 Task: Assign team members to contribute insights and tips to the data analysis playbook.
Action: Mouse moved to (620, 281)
Screenshot: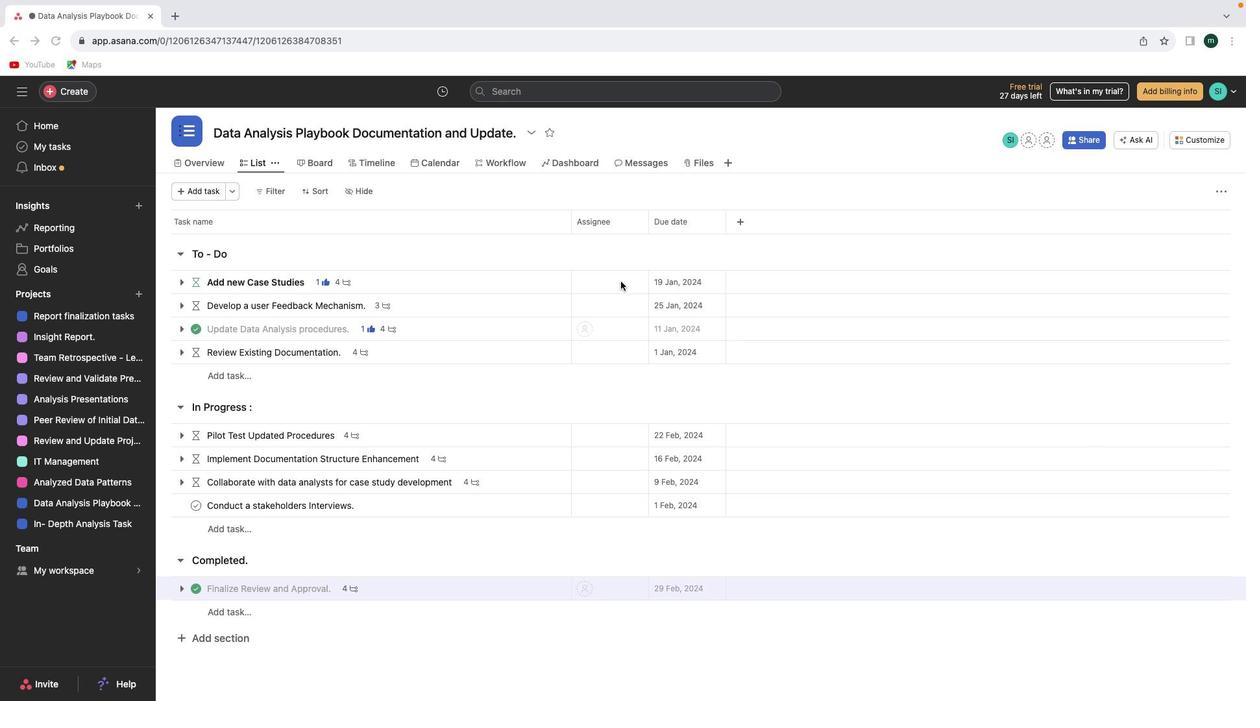 
Action: Mouse pressed left at (620, 281)
Screenshot: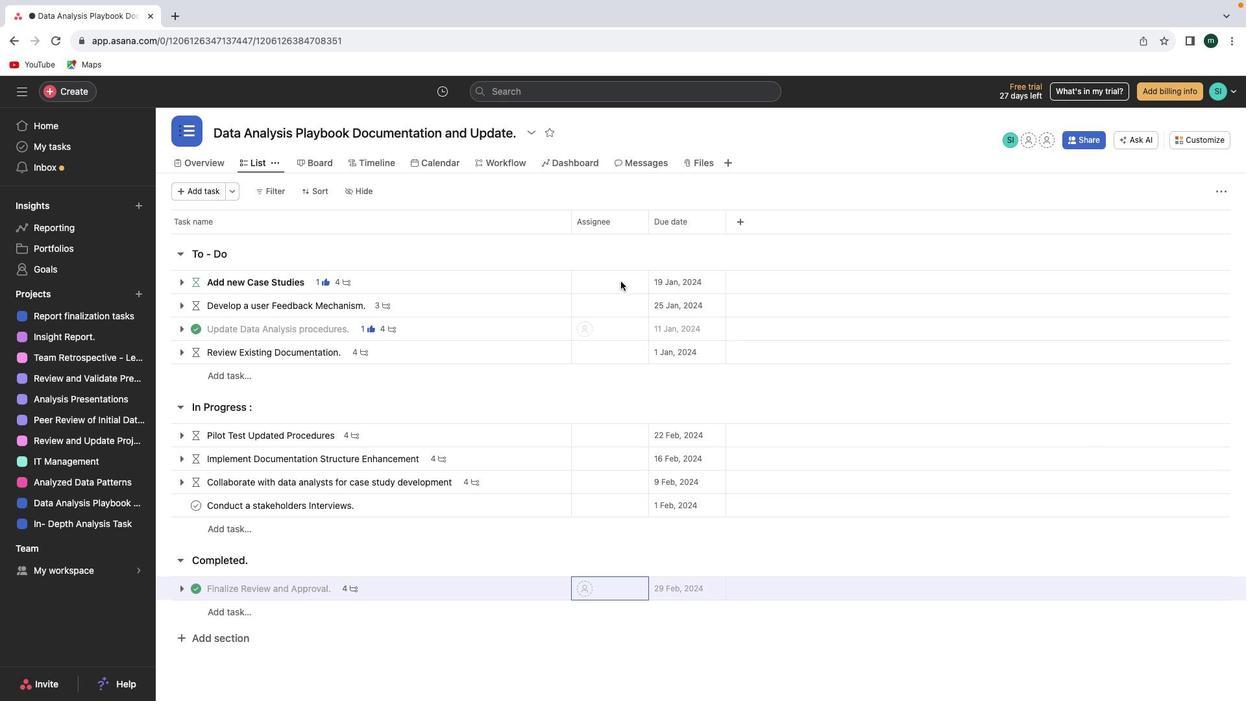
Action: Mouse moved to (621, 281)
Screenshot: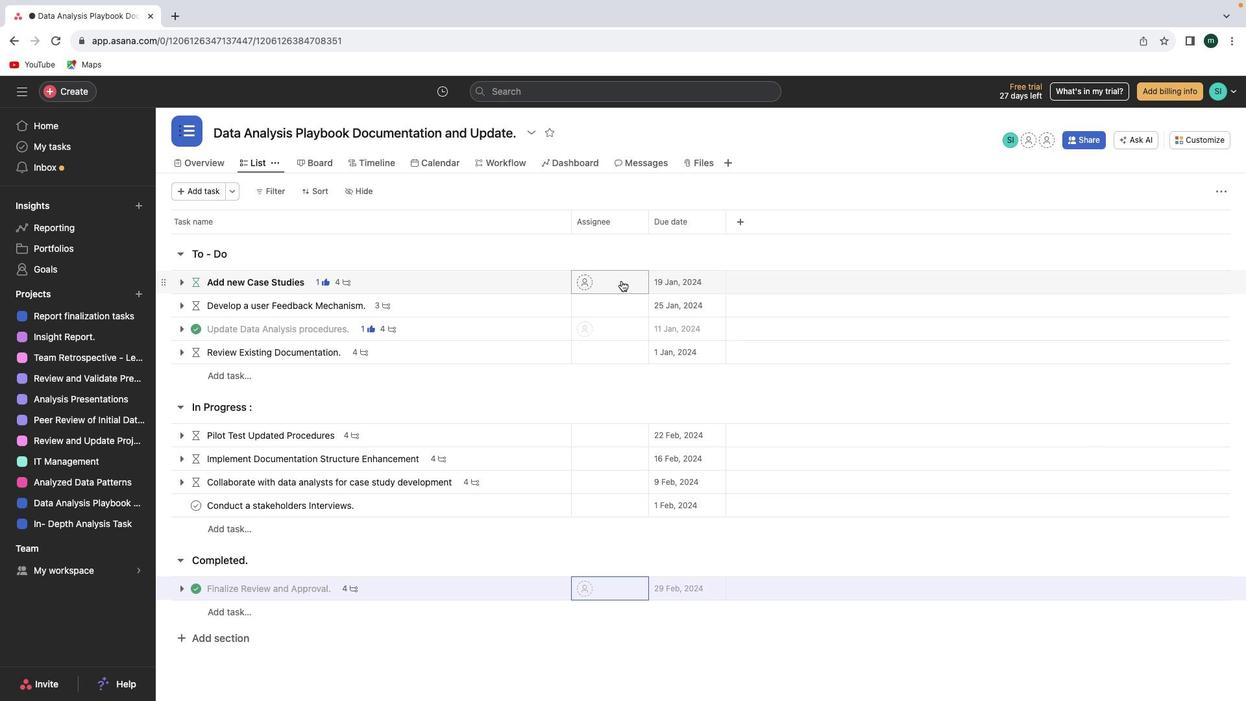 
Action: Mouse pressed left at (621, 281)
Screenshot: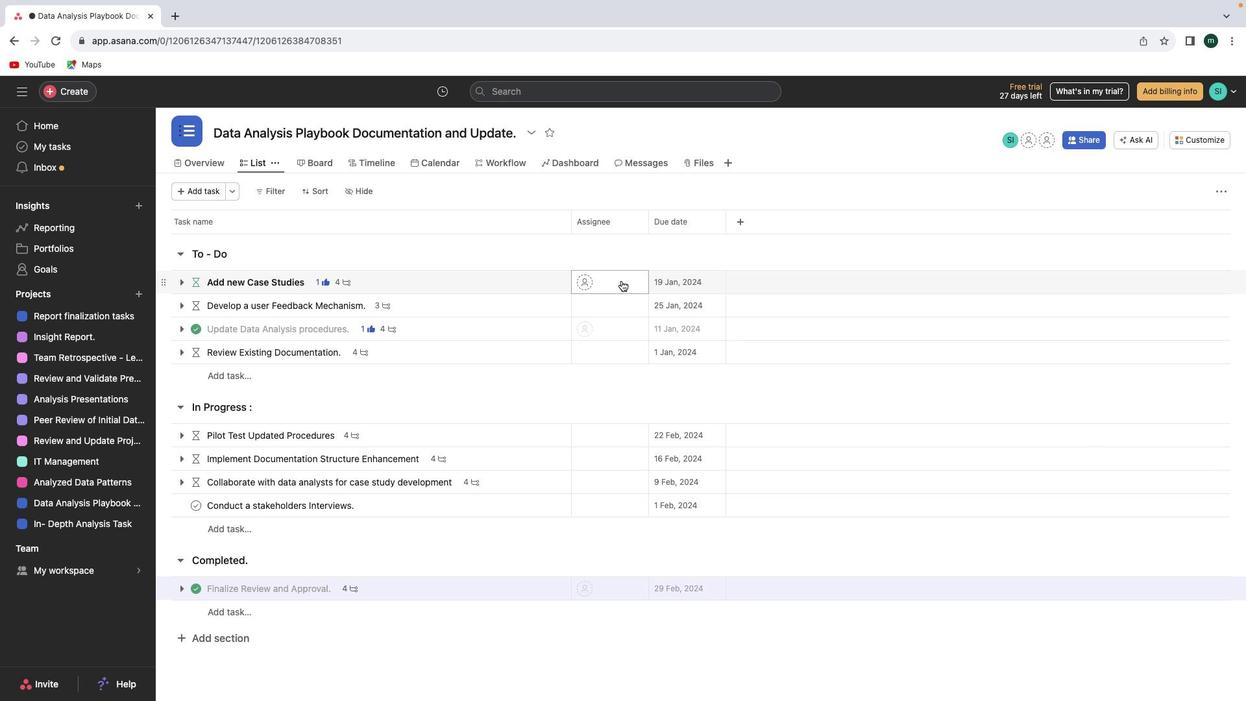 
Action: Mouse moved to (649, 315)
Screenshot: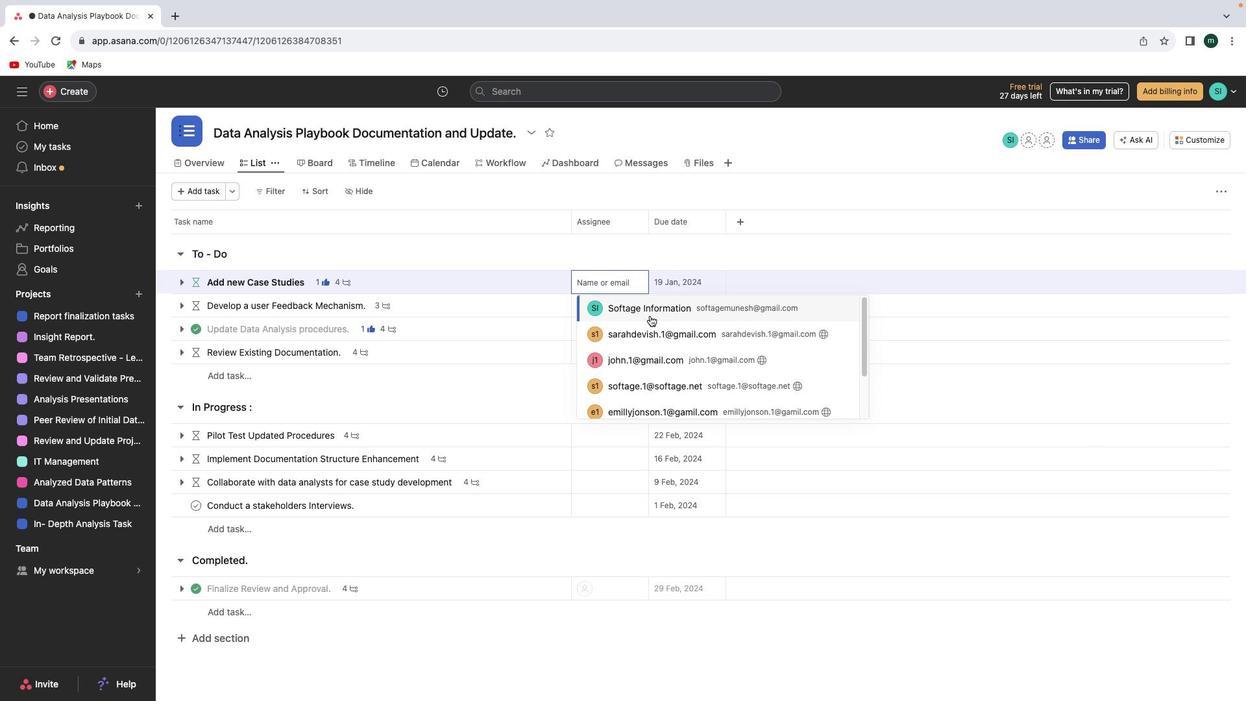 
Action: Mouse pressed left at (649, 315)
Screenshot: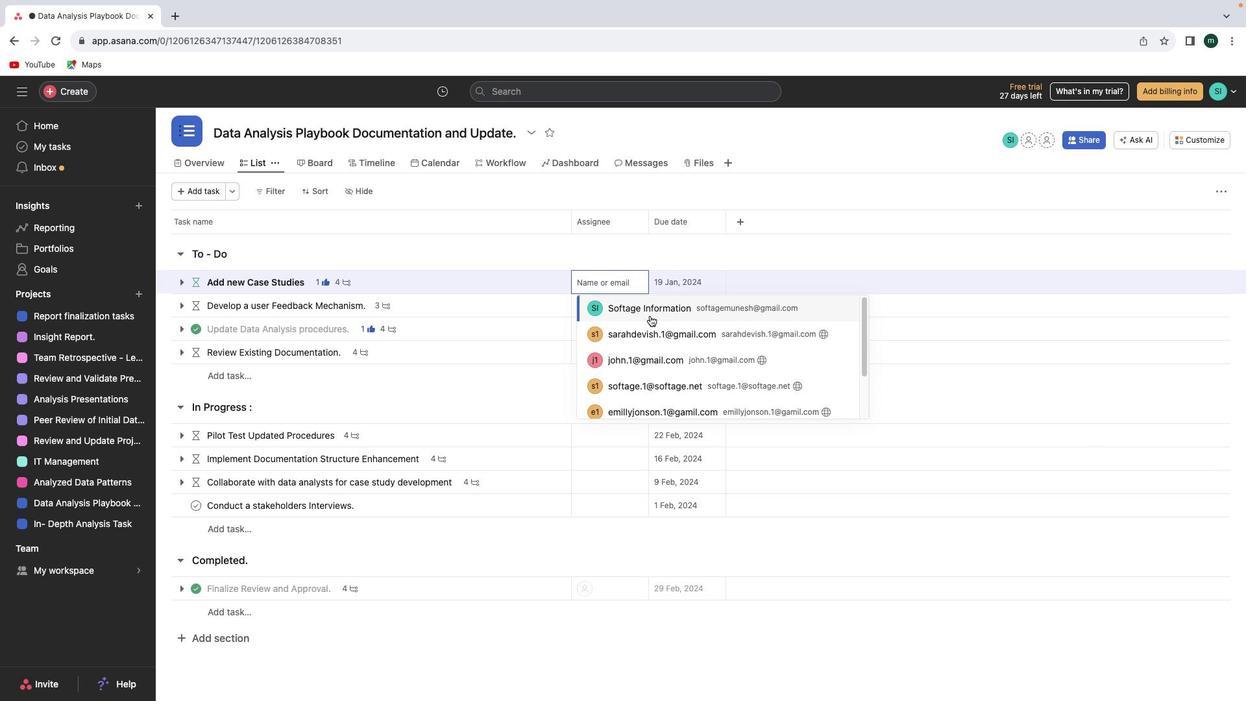 
Action: Mouse moved to (613, 308)
Screenshot: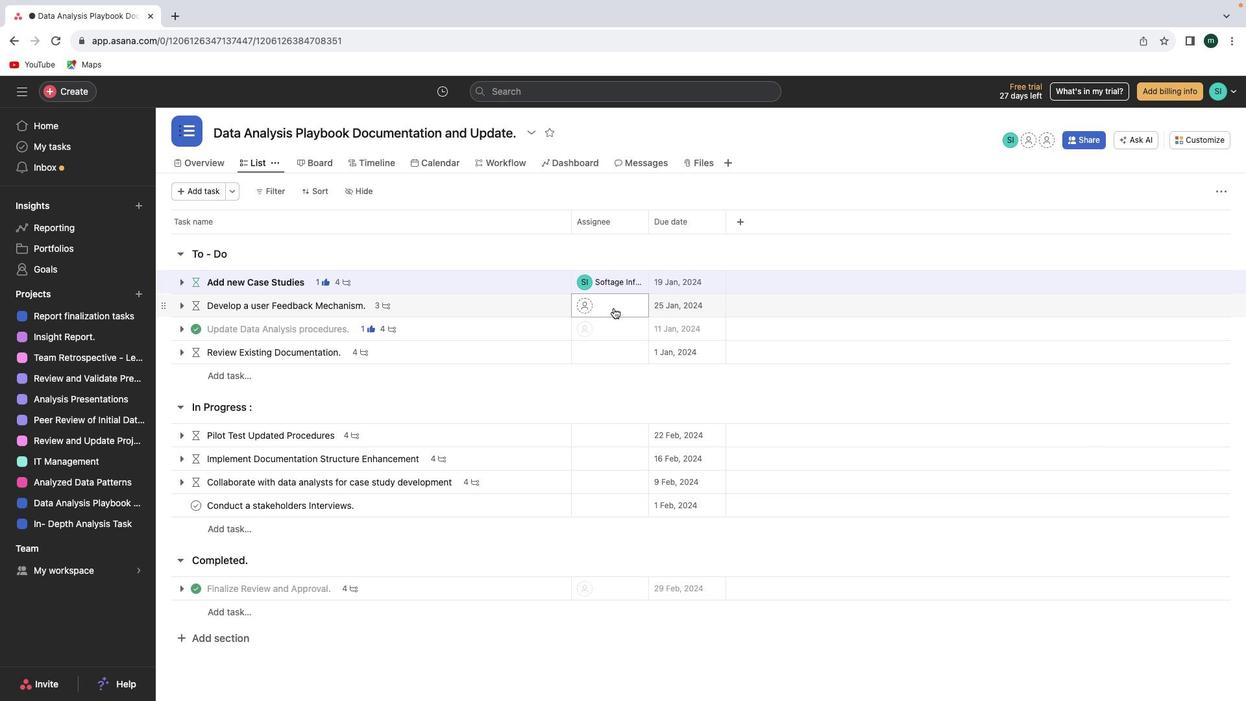 
Action: Mouse pressed left at (613, 308)
Screenshot: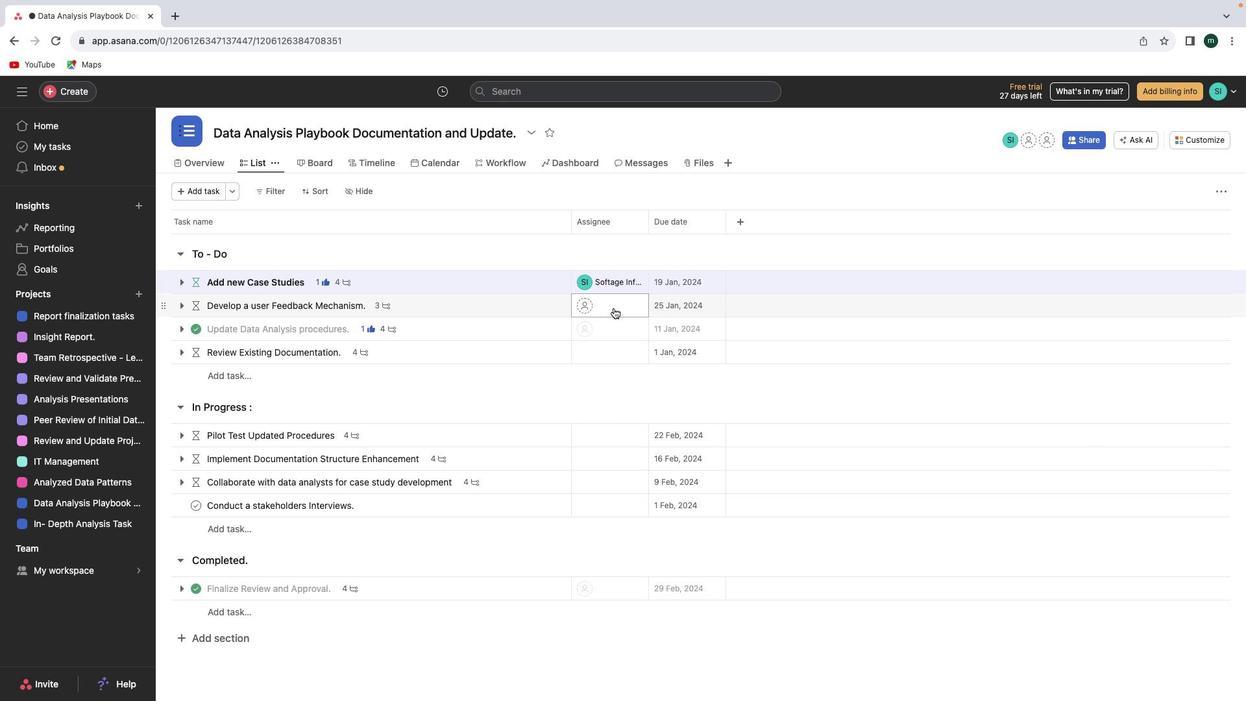
Action: Mouse moved to (625, 393)
Screenshot: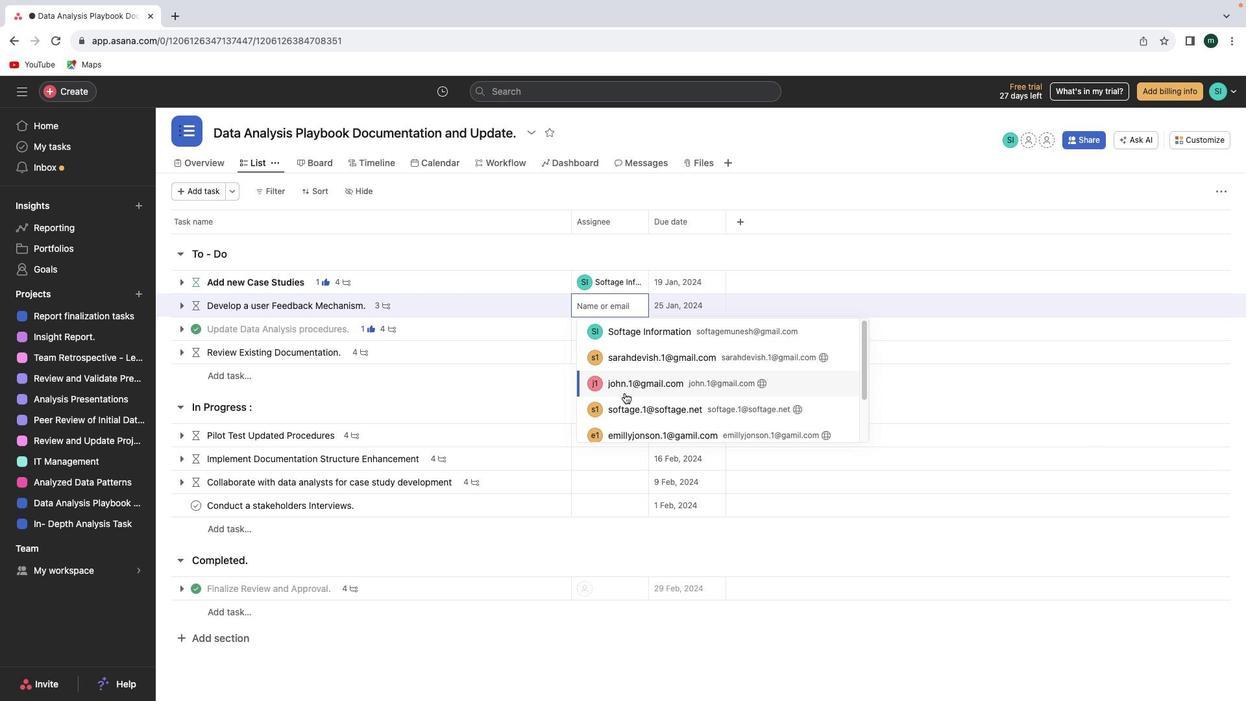 
Action: Mouse pressed left at (625, 393)
Screenshot: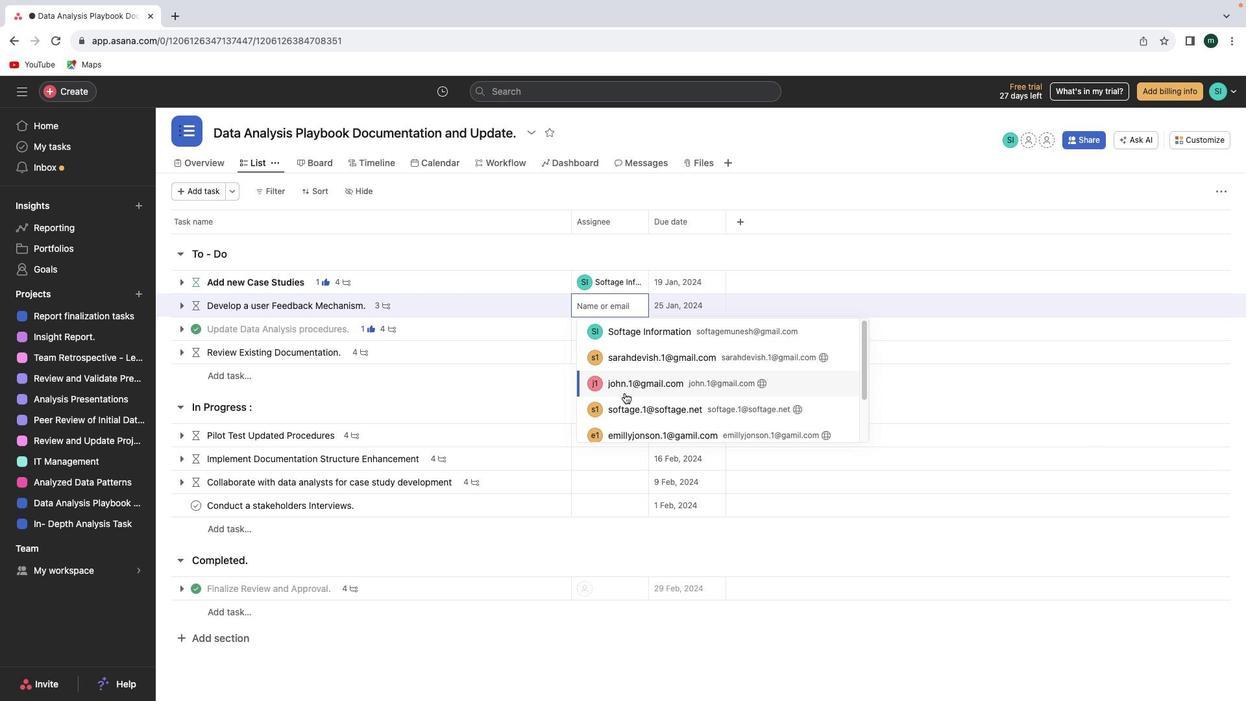 
Action: Mouse moved to (621, 322)
Screenshot: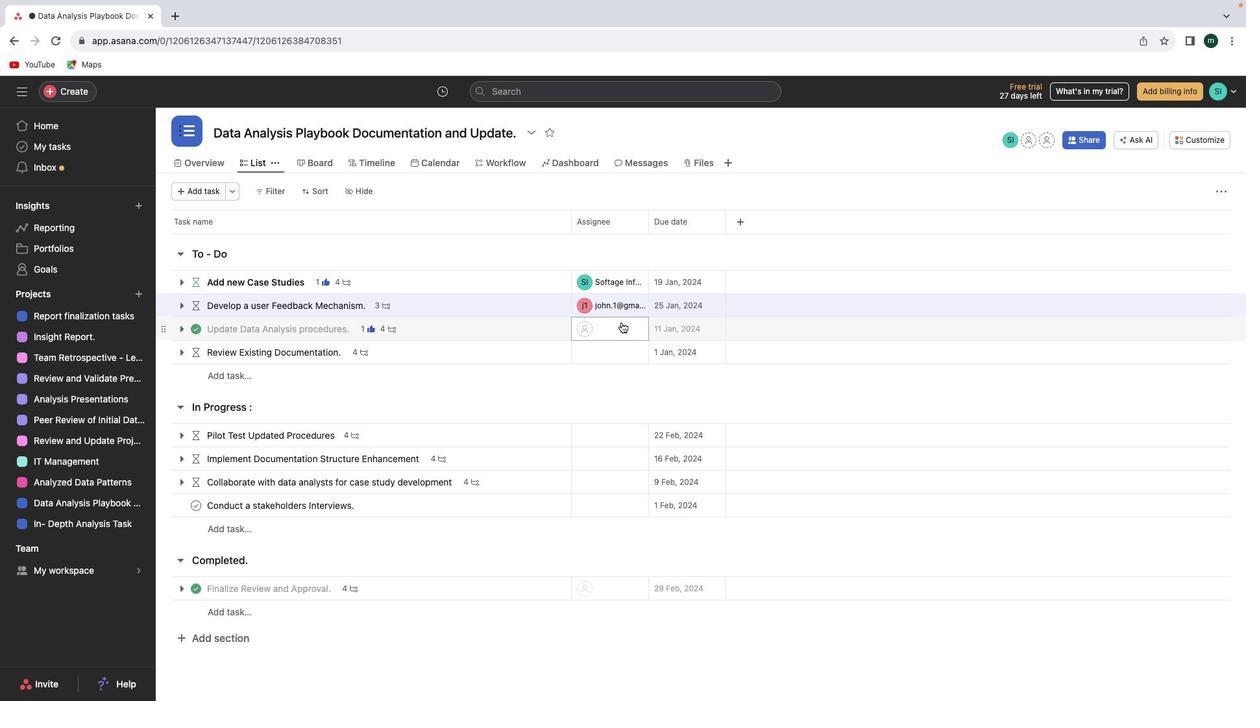 
Action: Mouse pressed left at (621, 322)
Screenshot: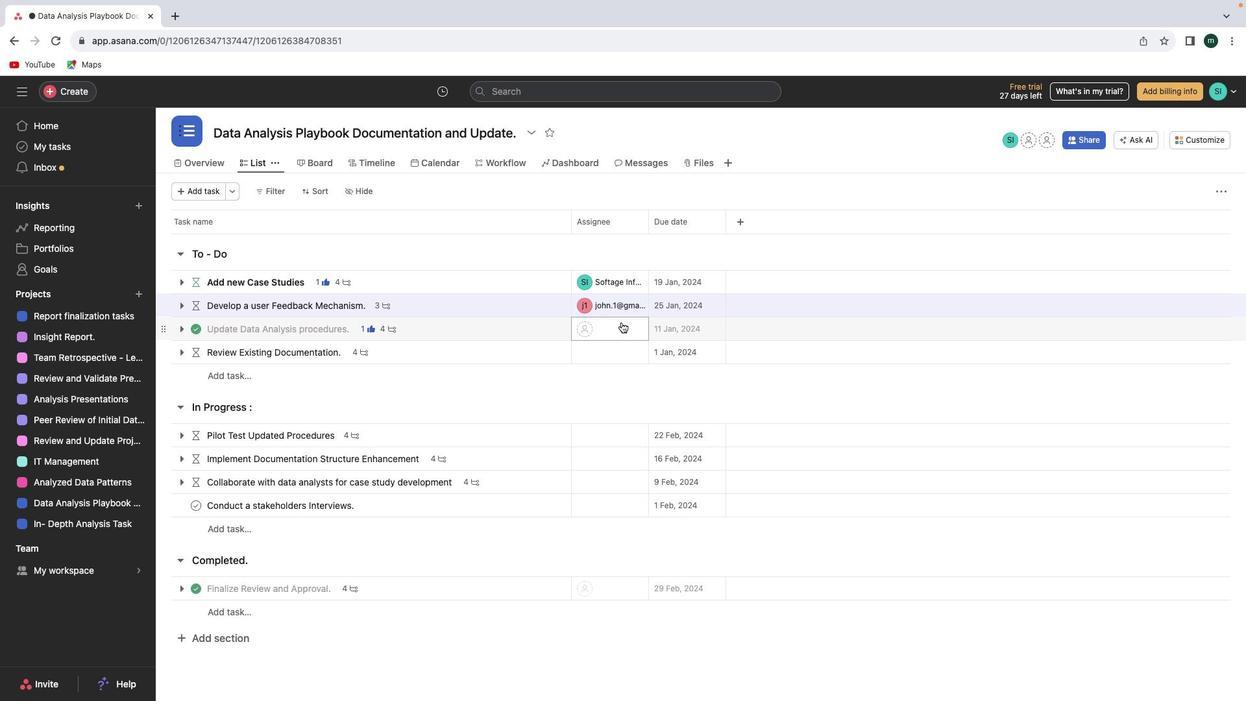 
Action: Mouse moved to (630, 456)
Screenshot: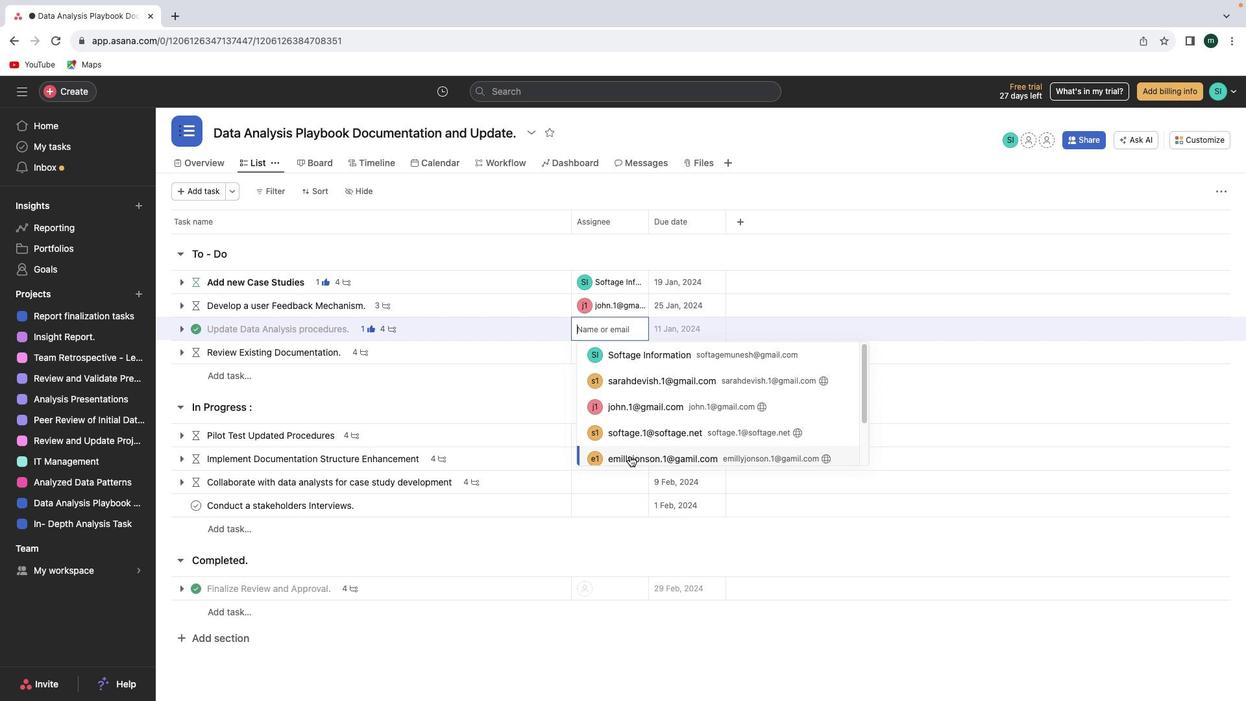 
Action: Mouse pressed left at (630, 456)
Screenshot: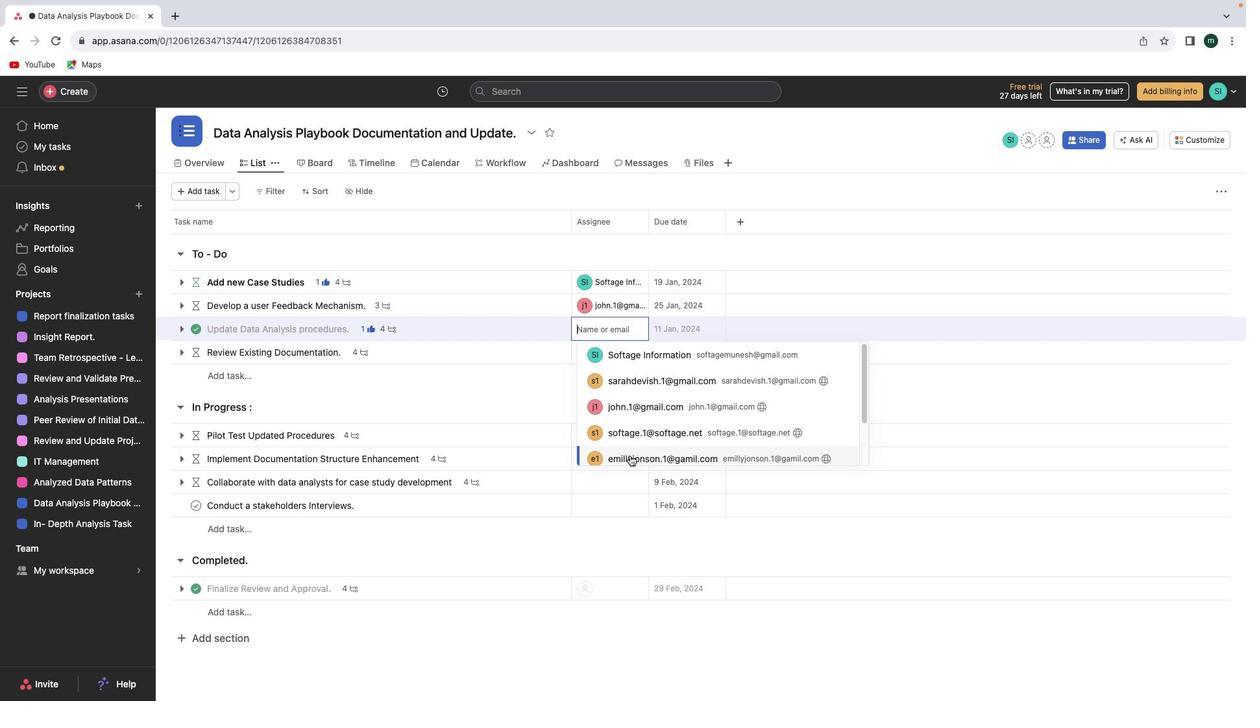 
Action: Mouse moved to (614, 359)
Screenshot: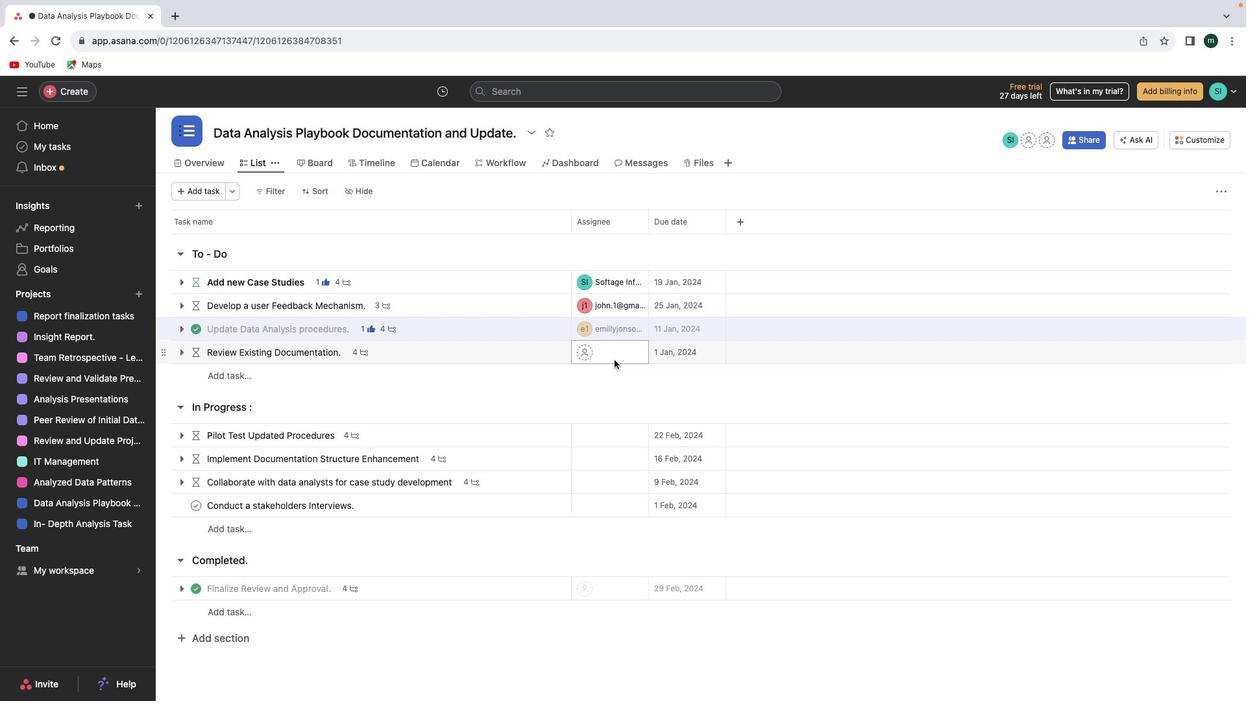 
Action: Mouse pressed left at (614, 359)
Screenshot: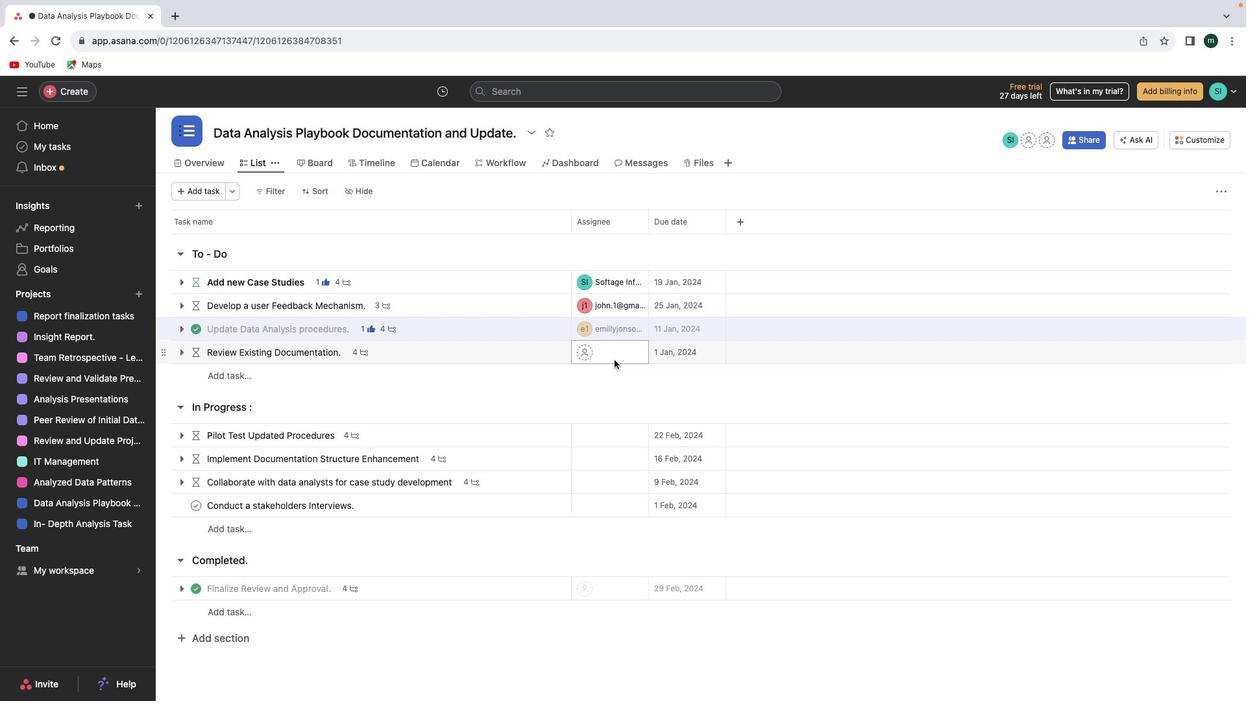
Action: Mouse moved to (621, 347)
Screenshot: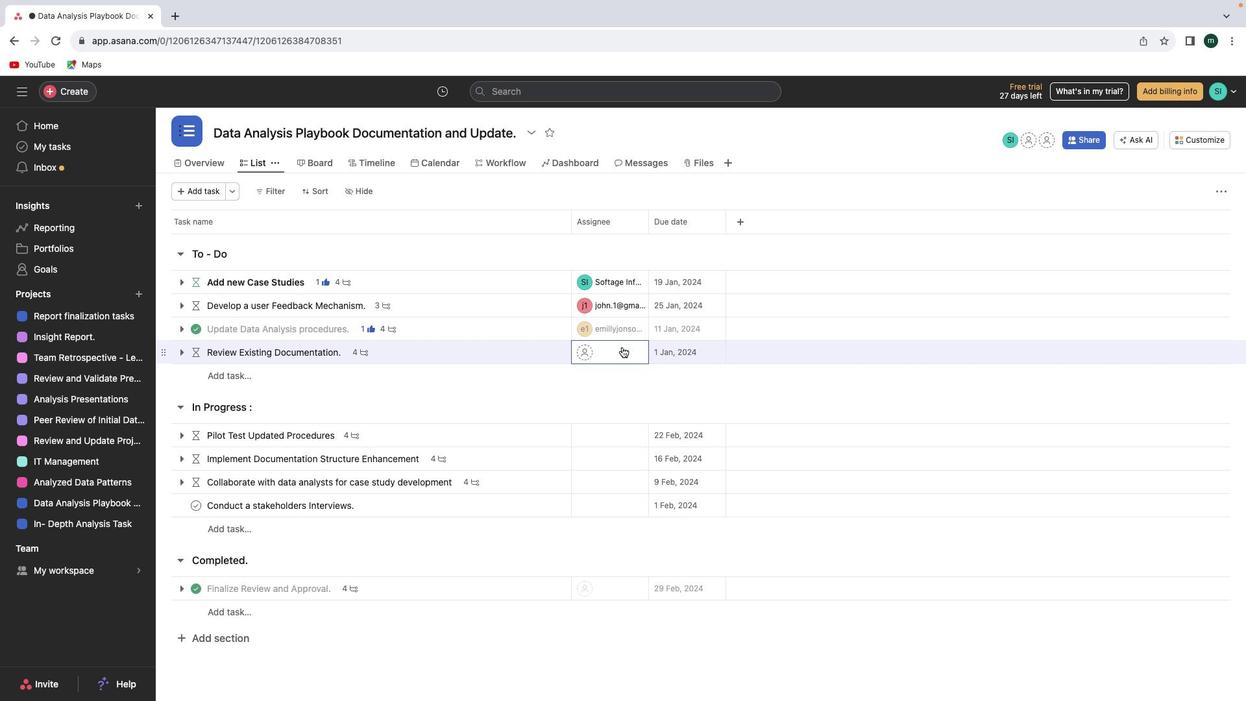 
Action: Mouse pressed left at (621, 347)
Screenshot: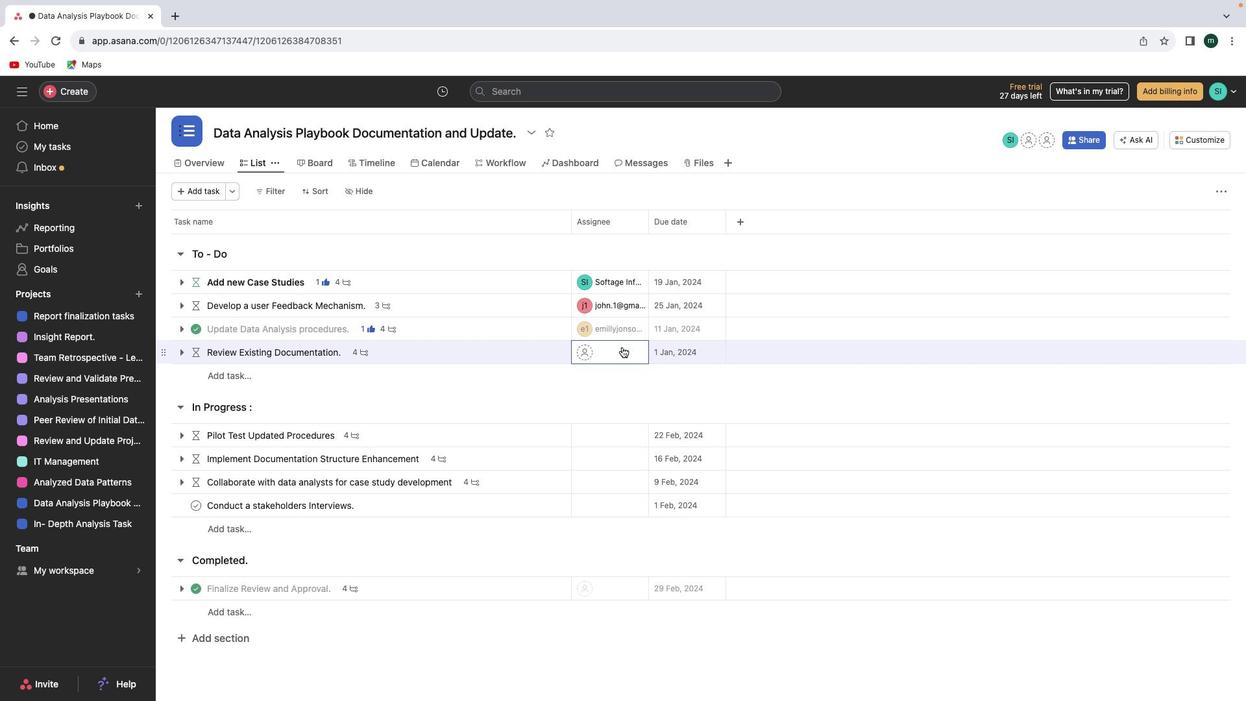 
Action: Mouse moved to (624, 456)
Screenshot: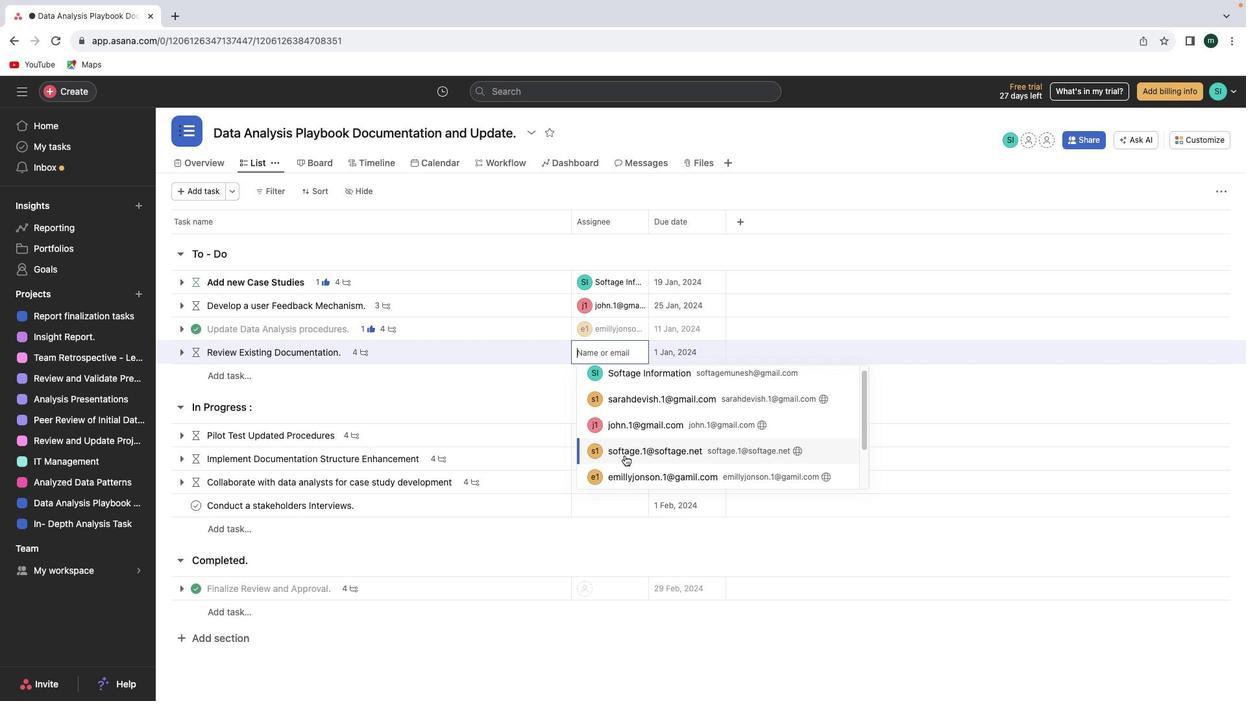
Action: Mouse scrolled (624, 456) with delta (0, 0)
Screenshot: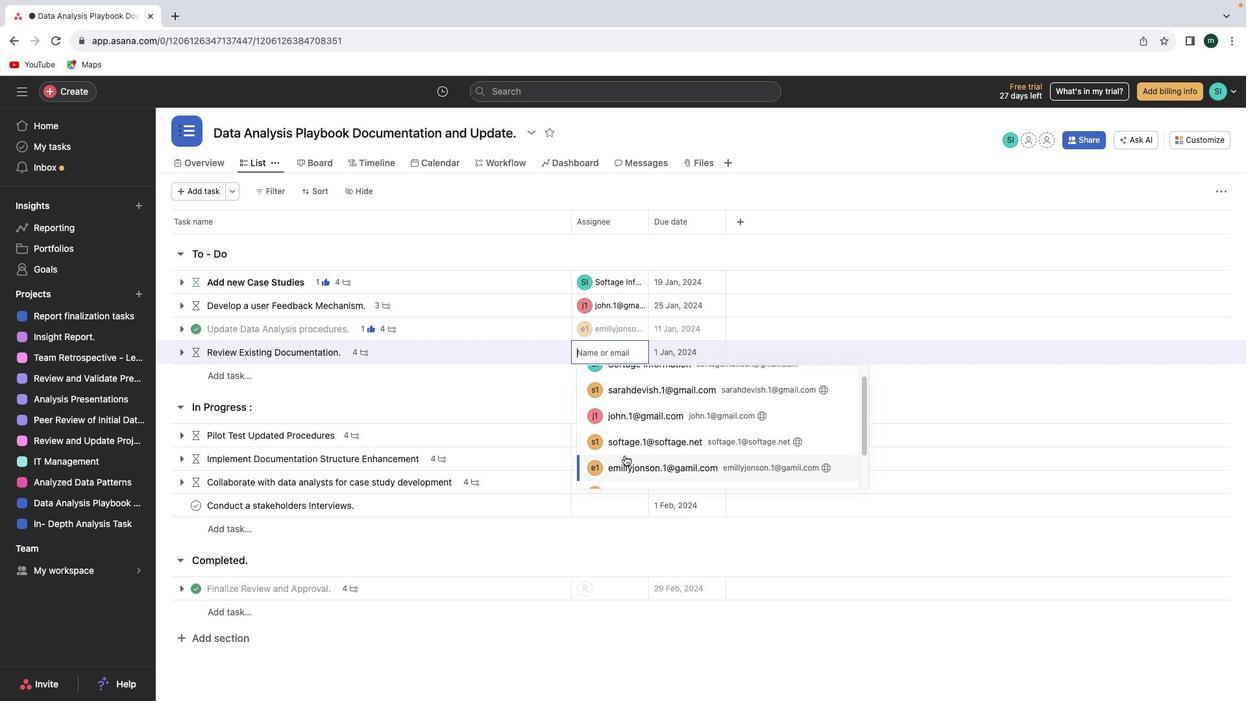 
Action: Mouse moved to (624, 456)
Screenshot: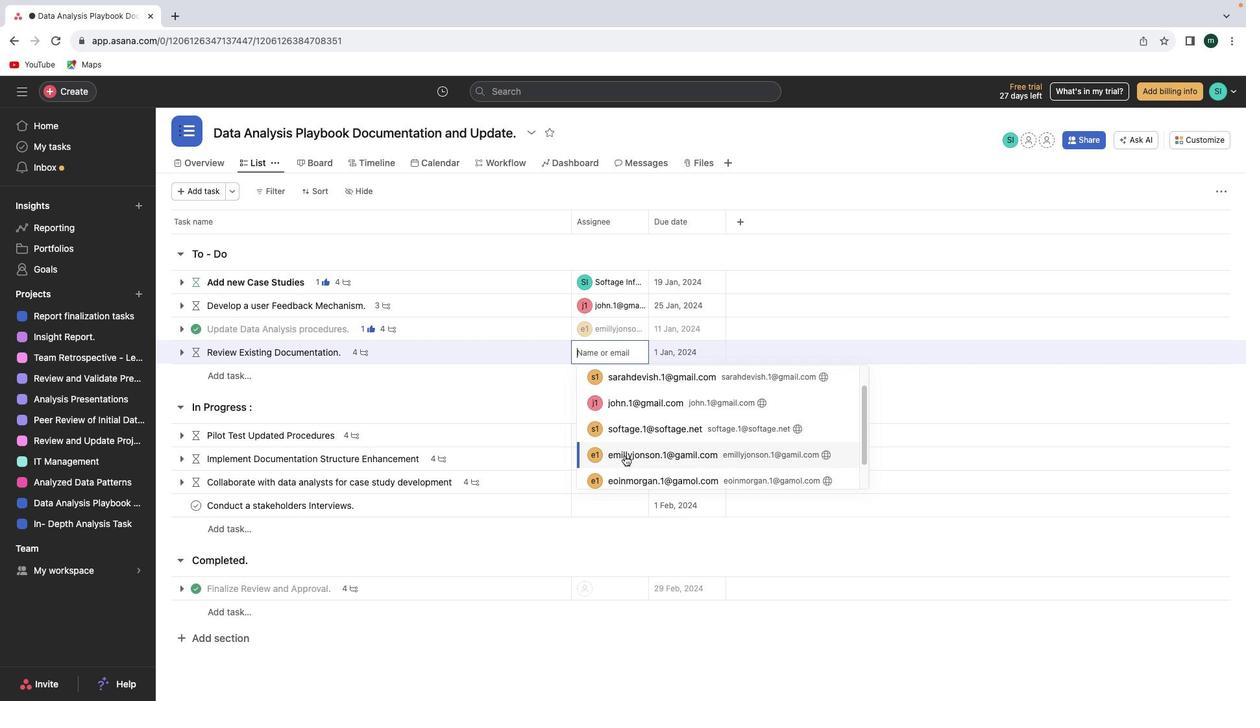 
Action: Mouse scrolled (624, 456) with delta (0, 0)
Screenshot: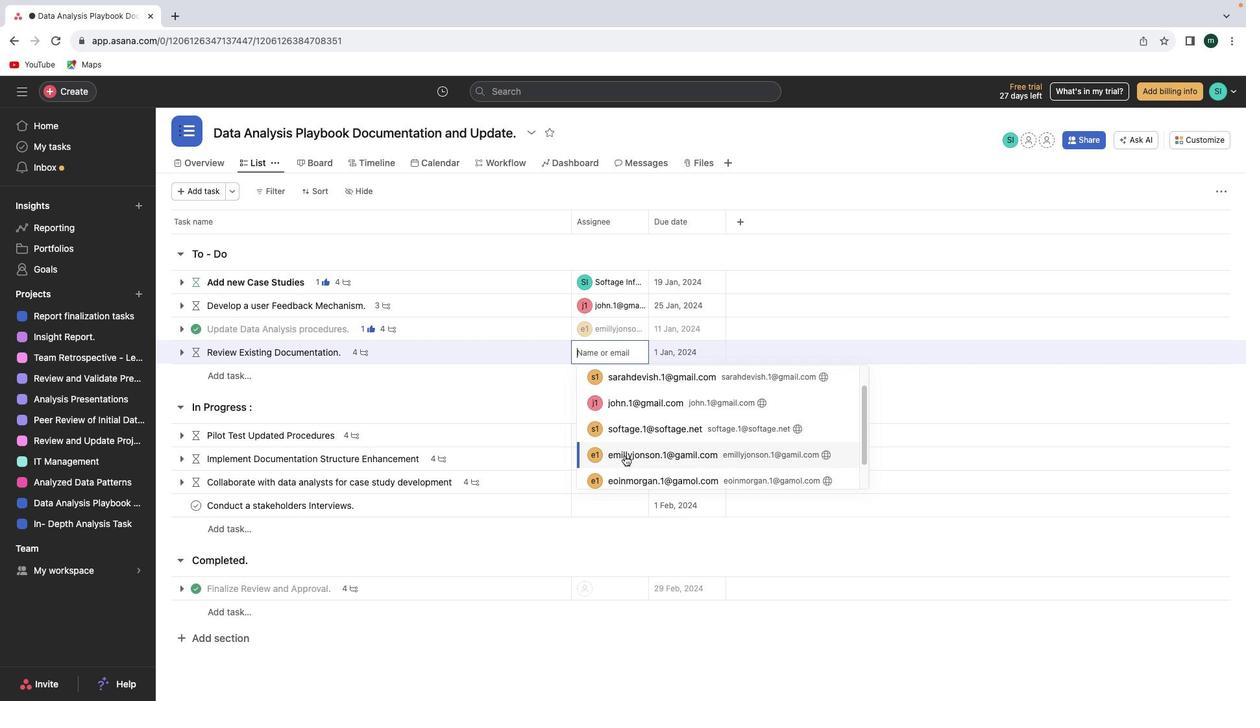 
Action: Mouse scrolled (624, 456) with delta (0, -1)
Screenshot: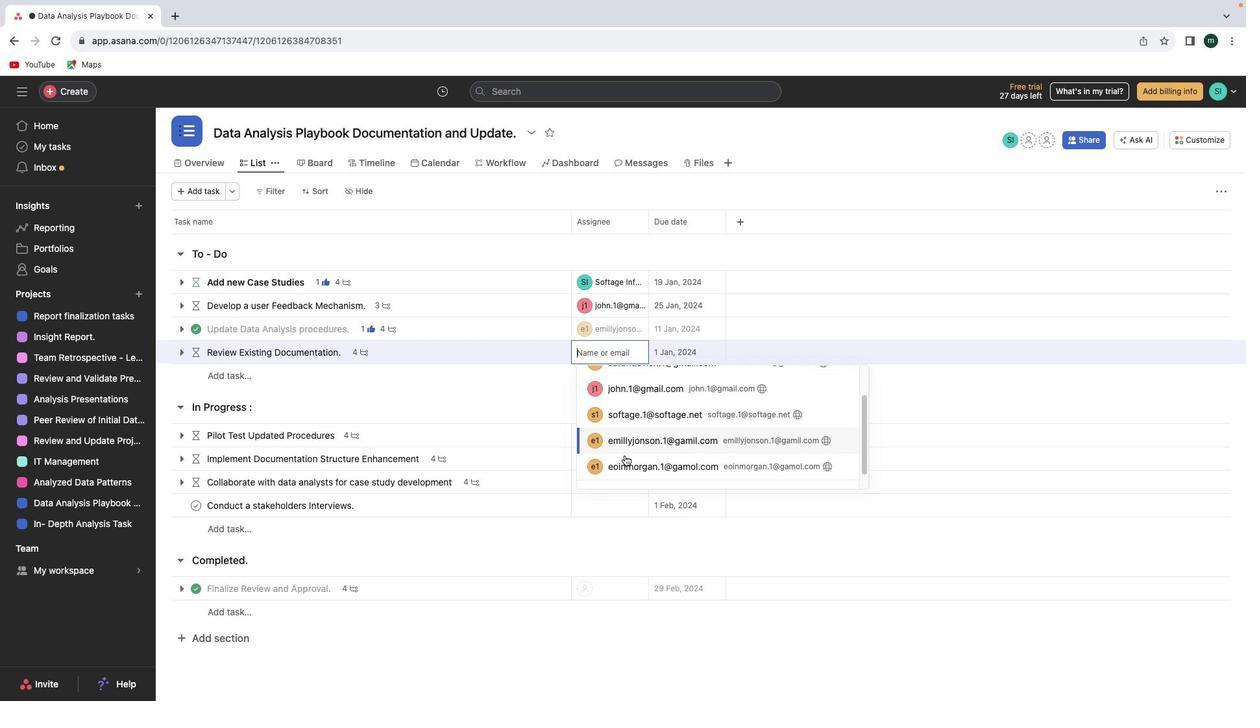 
Action: Mouse moved to (625, 452)
Screenshot: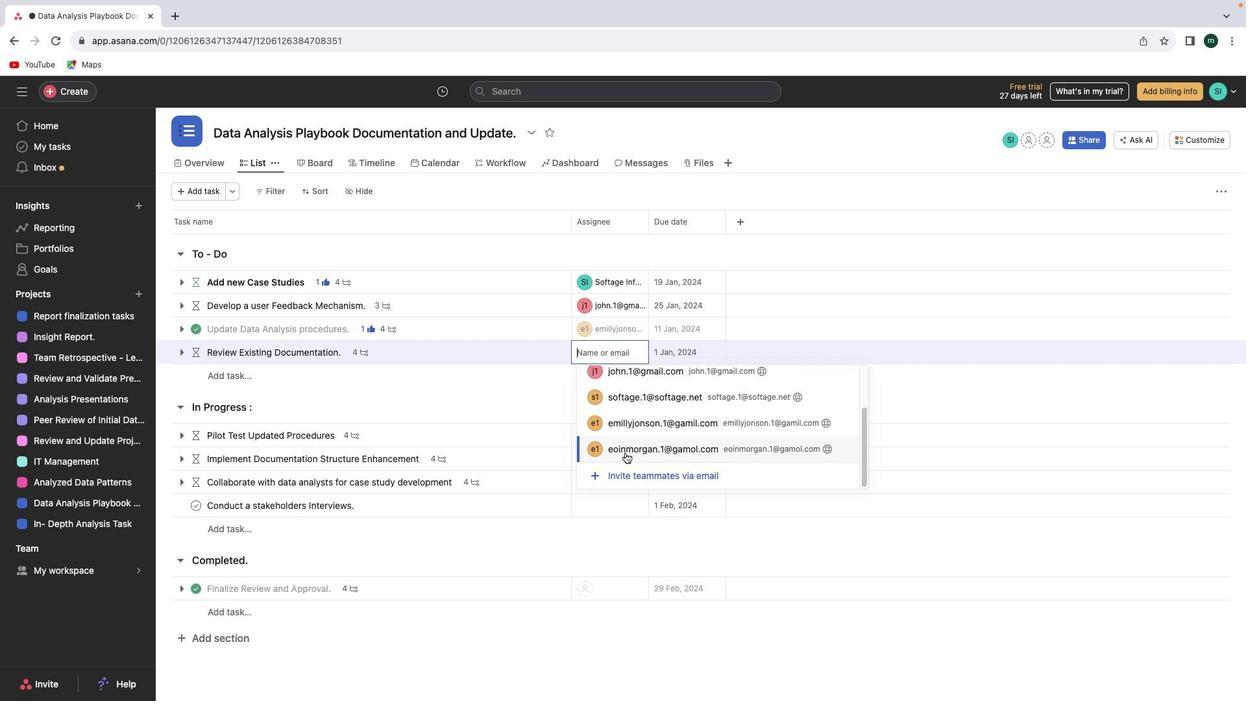 
Action: Mouse pressed left at (625, 452)
Screenshot: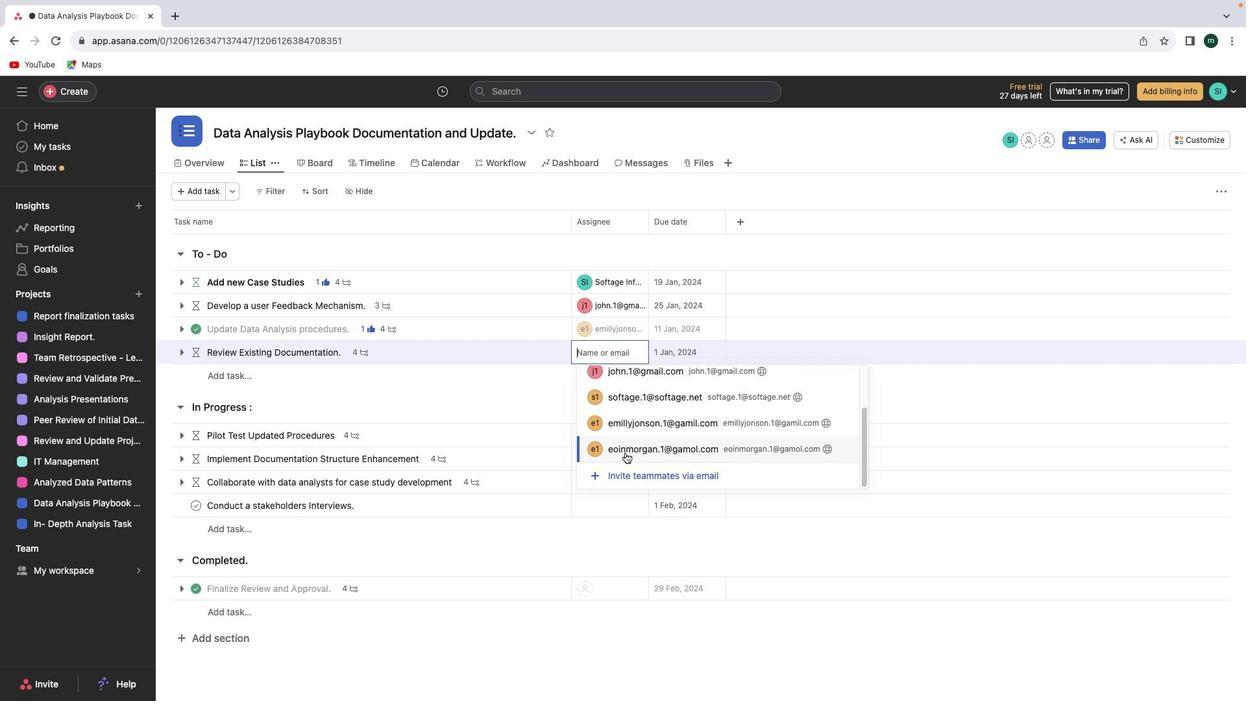 
Action: Mouse moved to (624, 449)
Screenshot: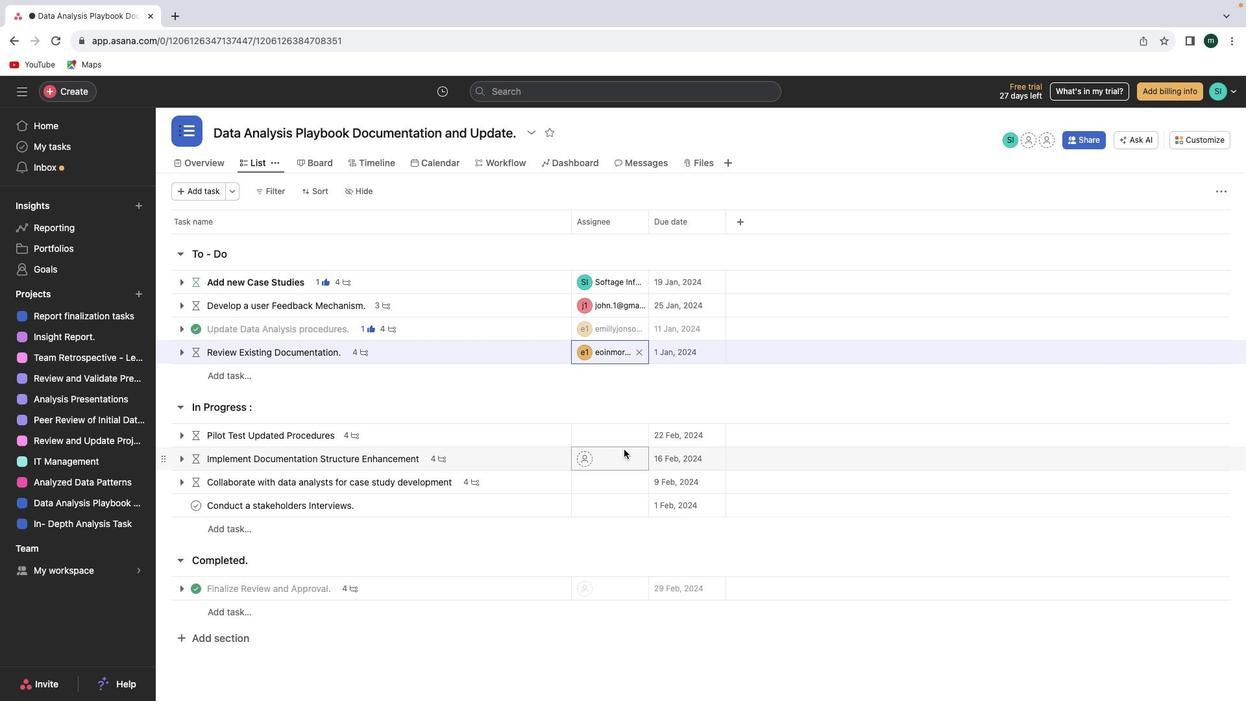 
Action: Mouse pressed left at (624, 449)
Screenshot: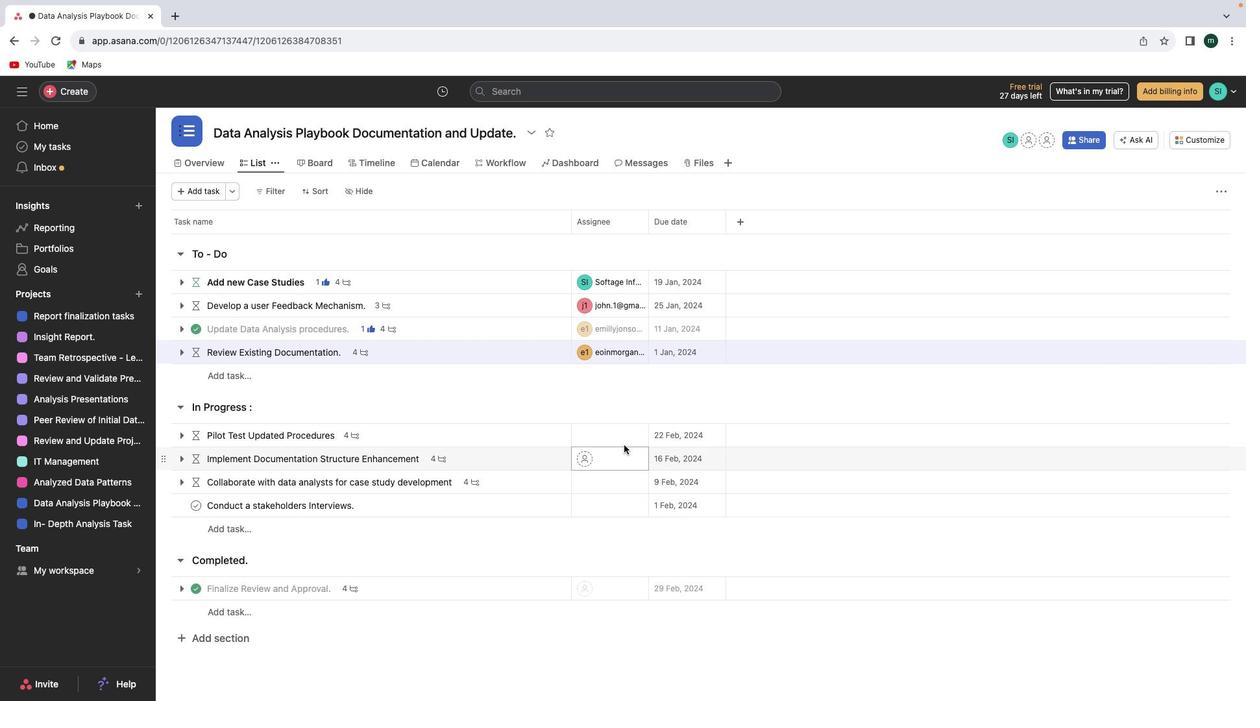 
Action: Mouse moved to (624, 436)
Screenshot: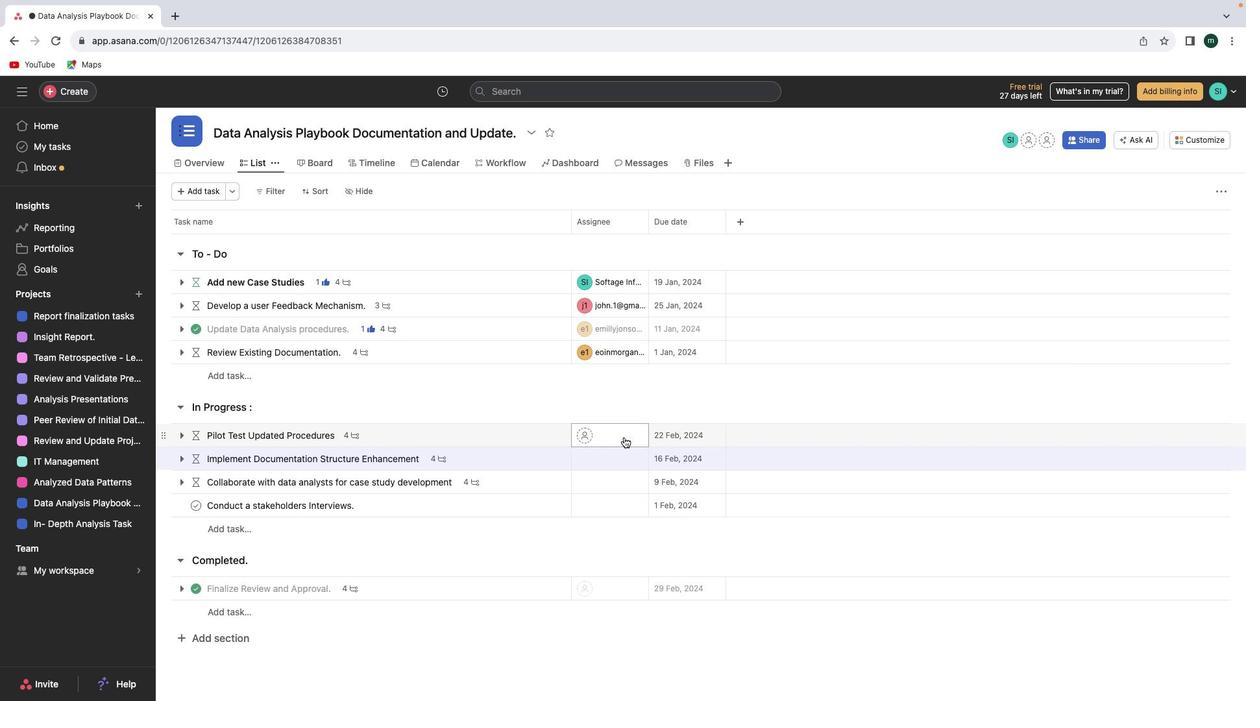 
Action: Mouse pressed left at (624, 436)
Screenshot: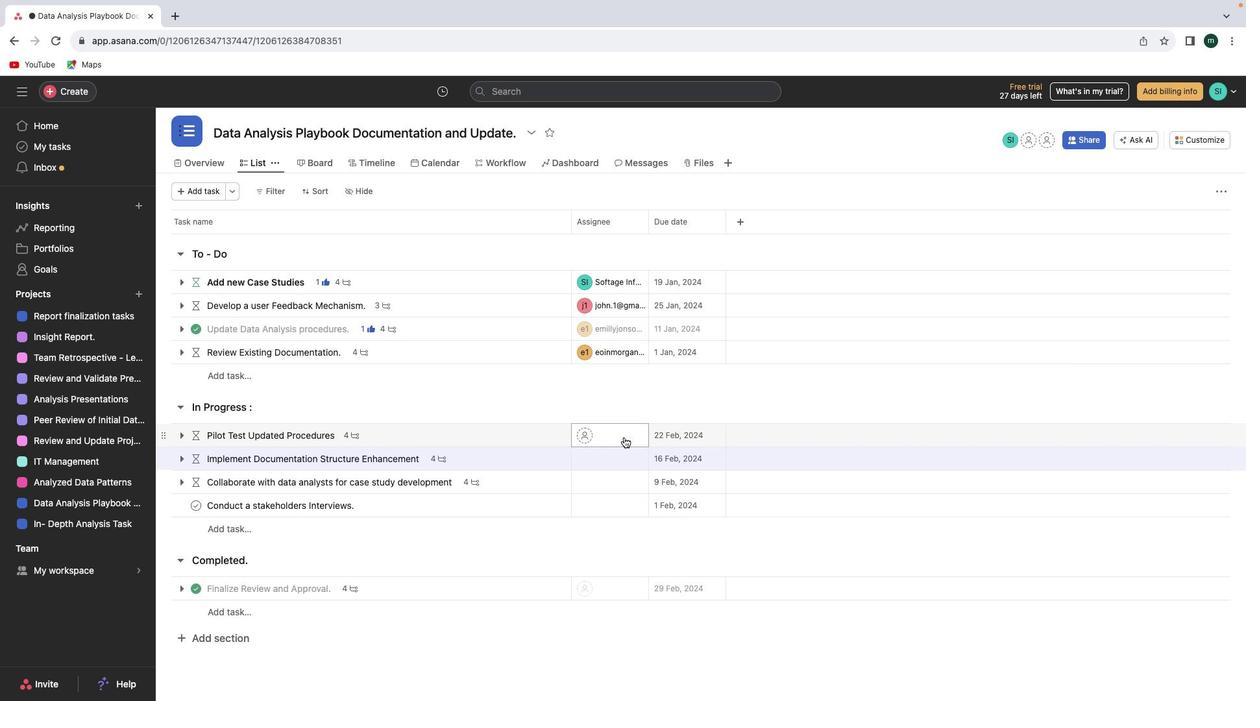 
Action: Mouse moved to (674, 494)
Screenshot: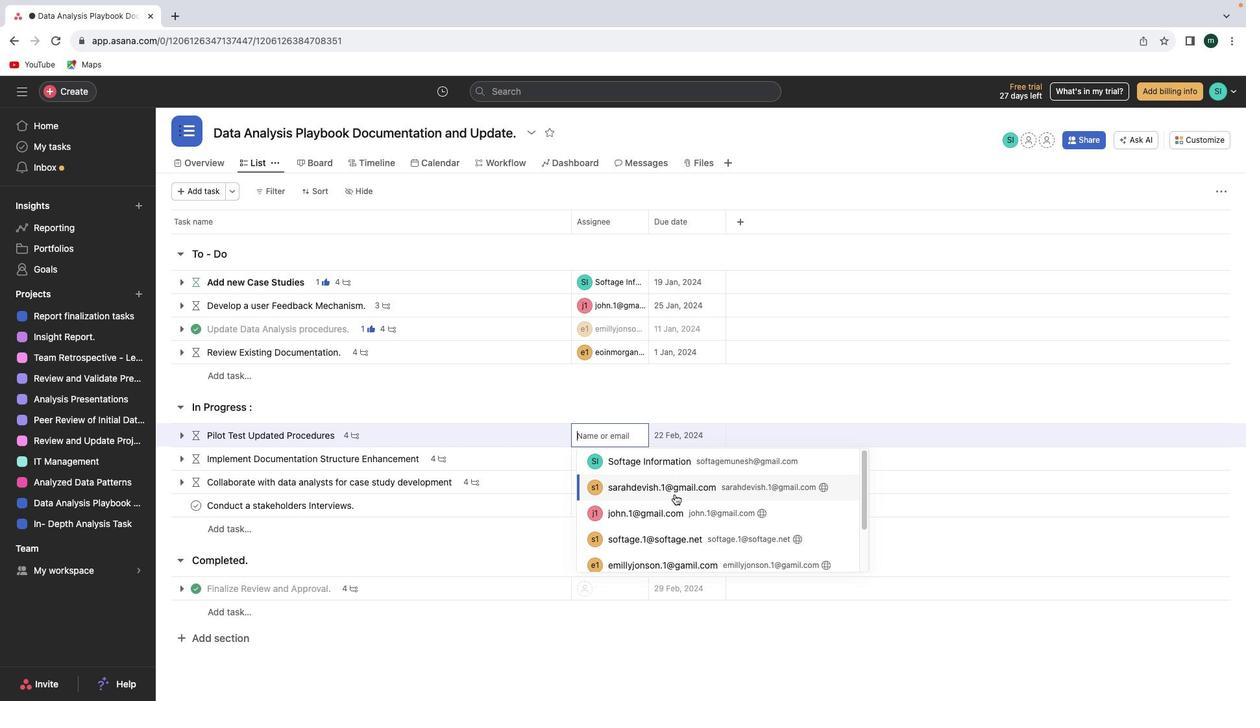 
Action: Mouse pressed left at (674, 494)
Screenshot: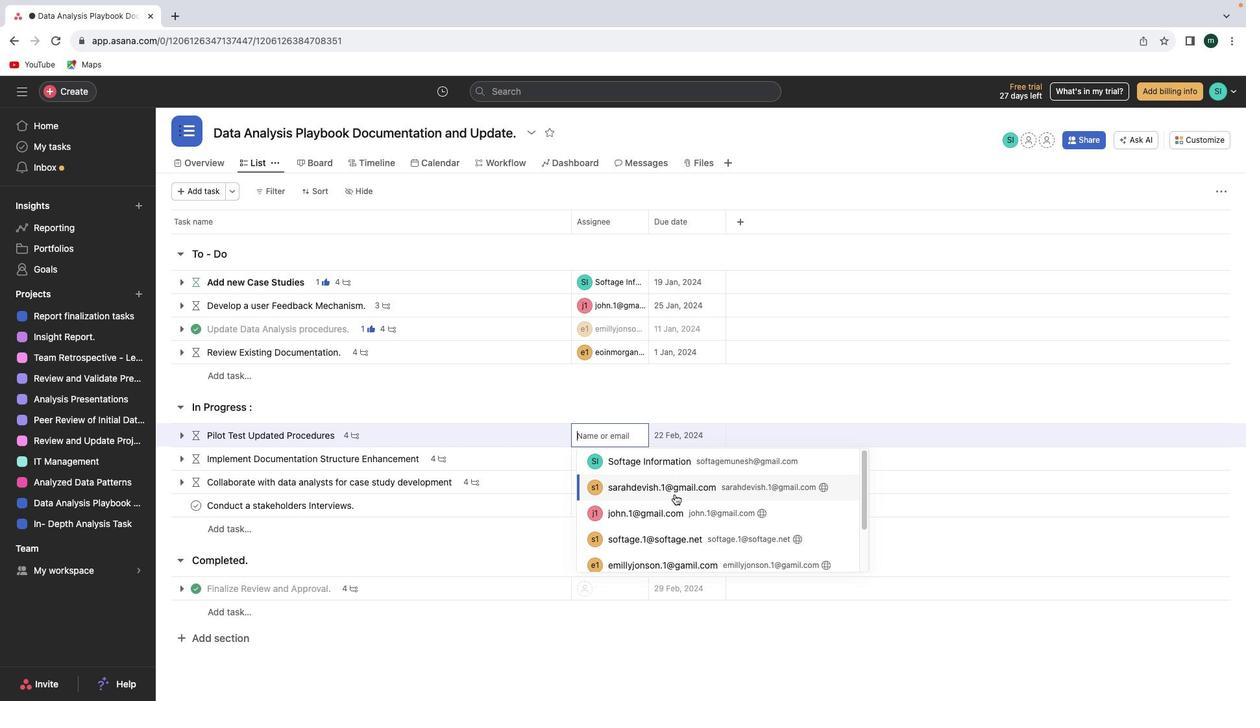 
Action: Mouse moved to (619, 463)
Screenshot: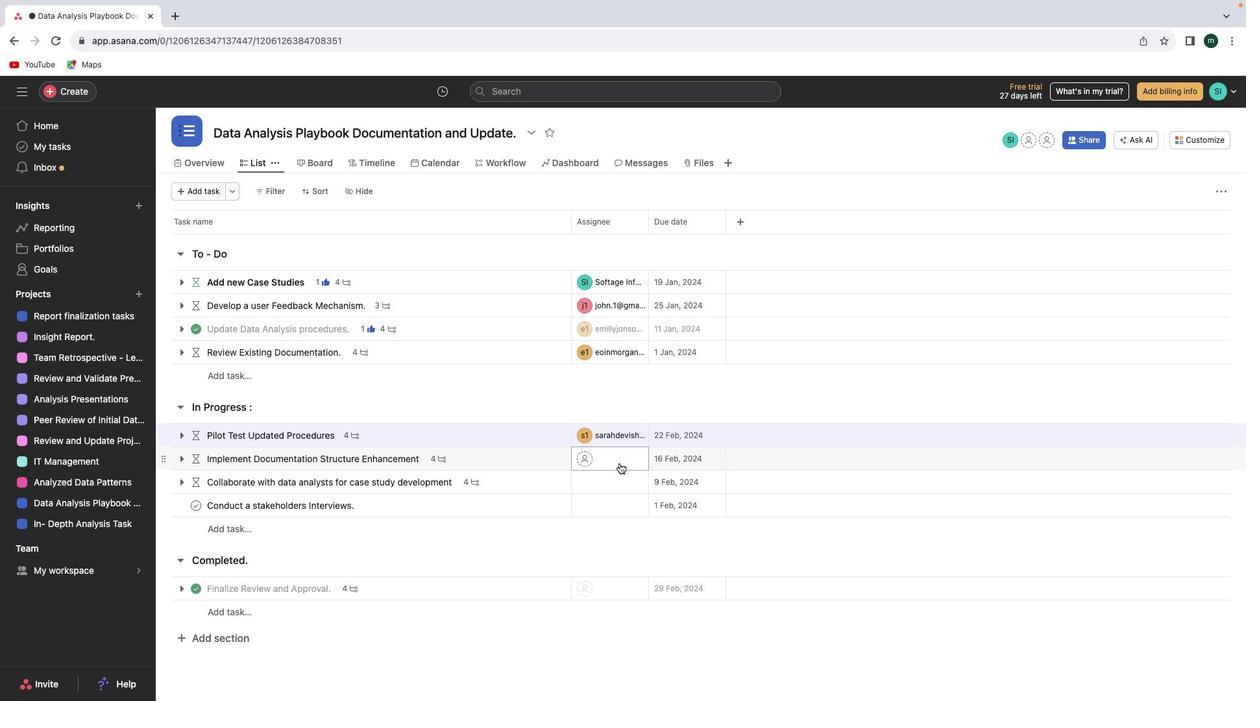 
Action: Mouse pressed left at (619, 463)
Screenshot: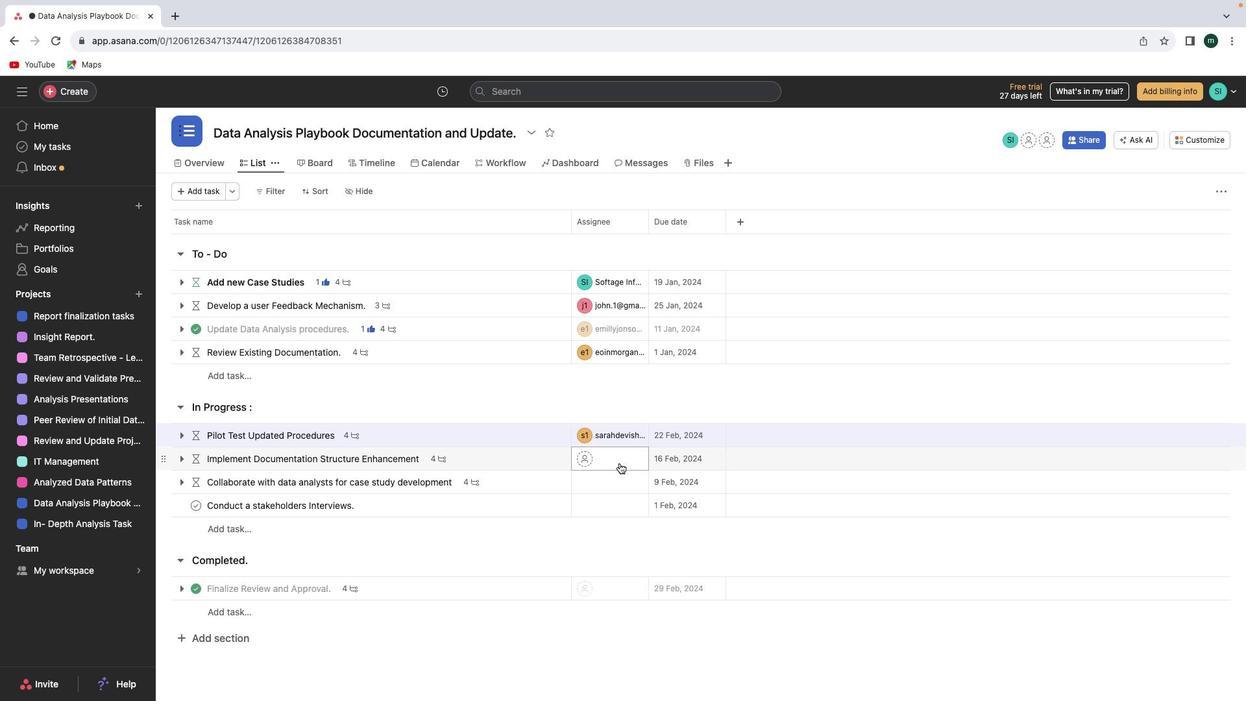 
Action: Mouse moved to (634, 531)
Screenshot: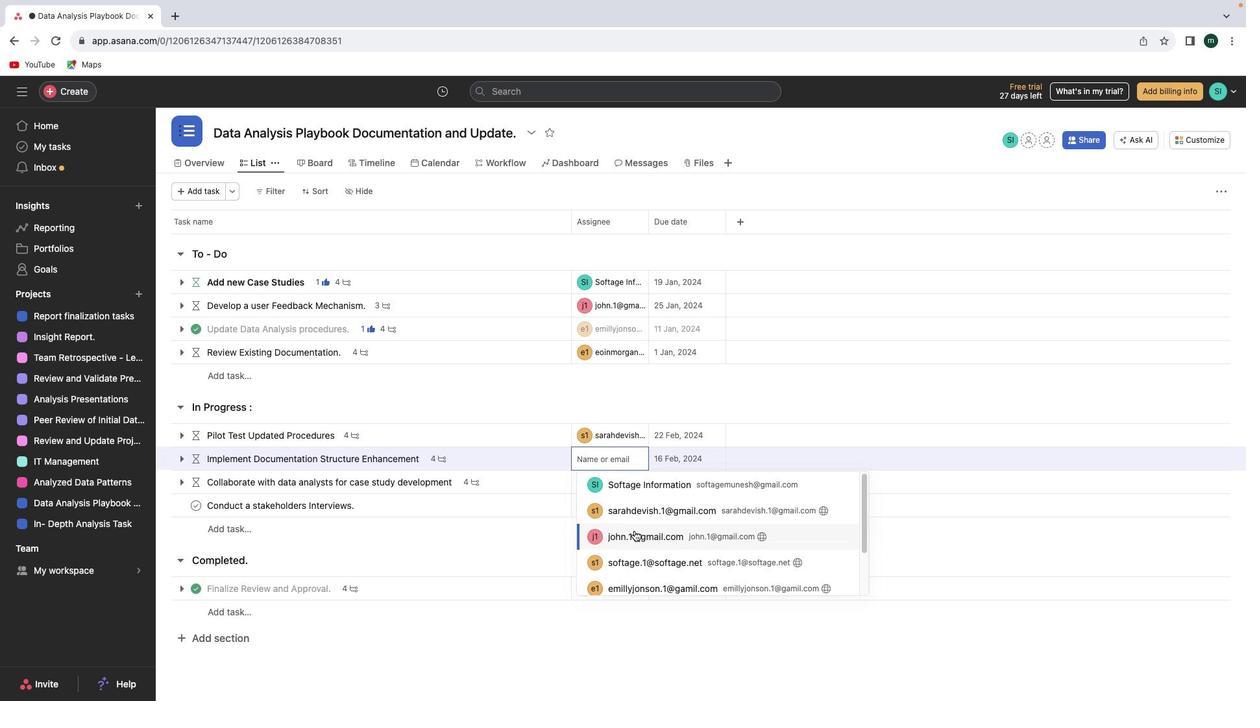 
Action: Mouse pressed left at (634, 531)
Screenshot: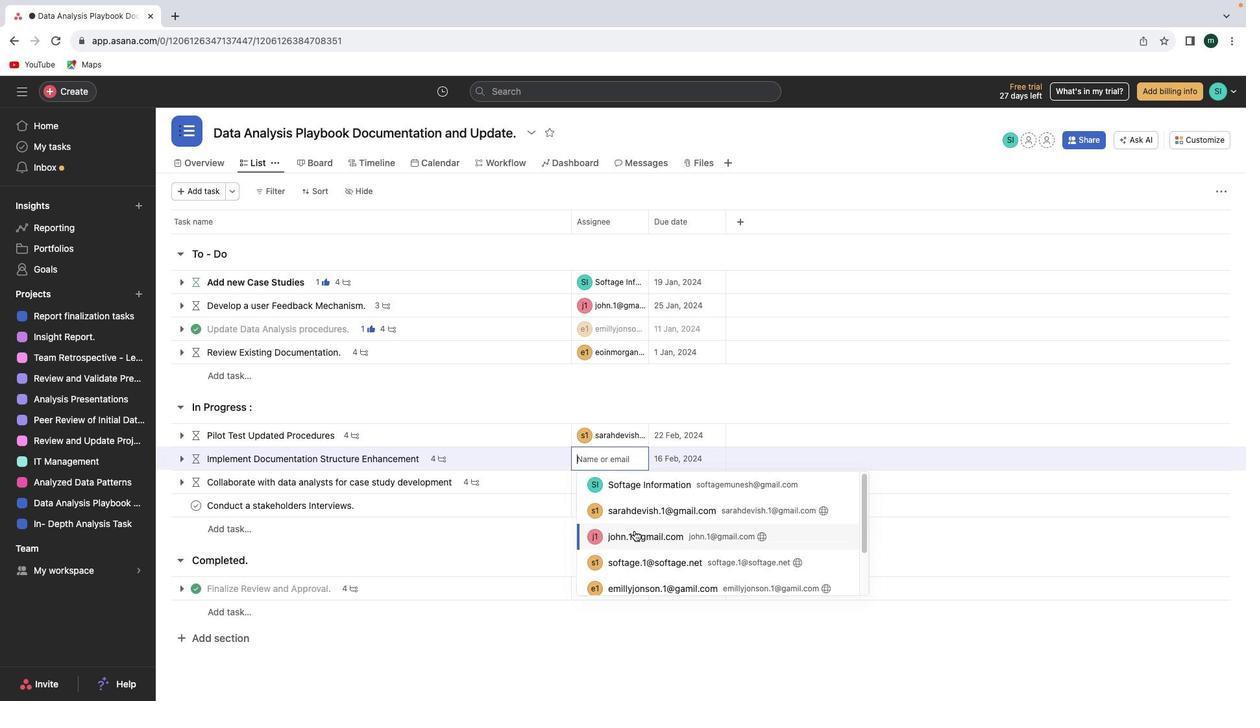 
Action: Mouse moved to (607, 484)
Screenshot: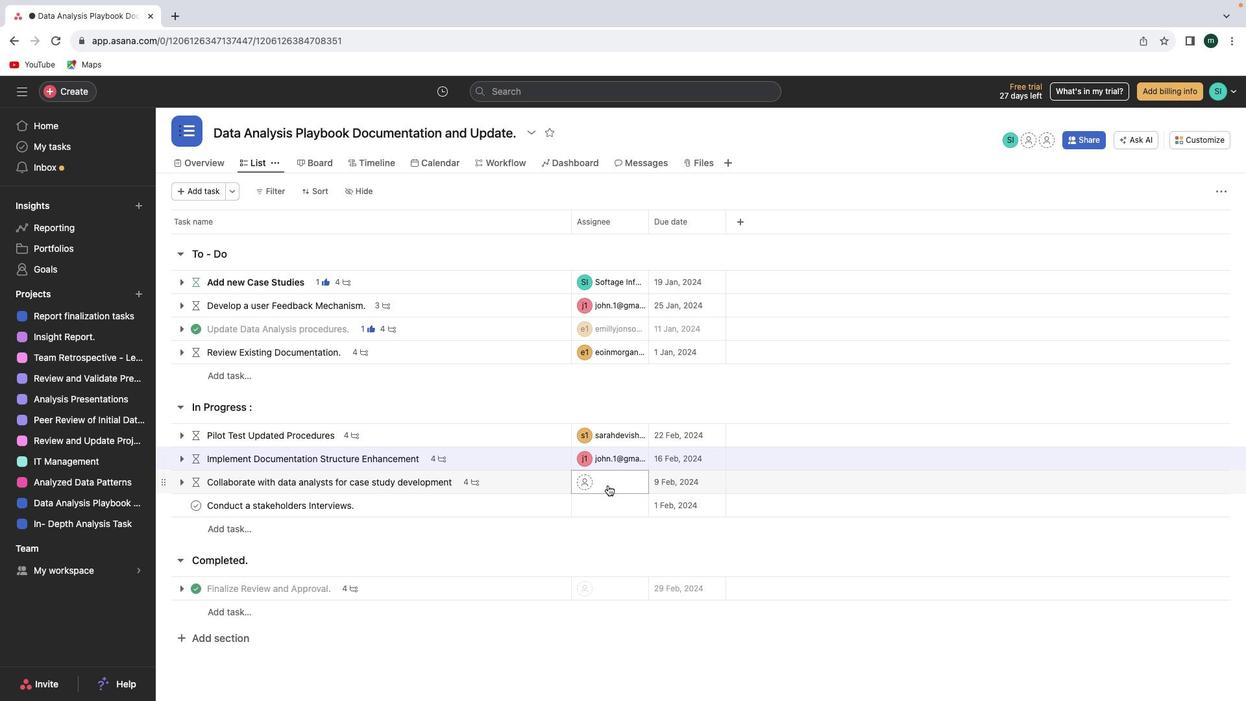 
Action: Mouse pressed left at (607, 484)
Screenshot: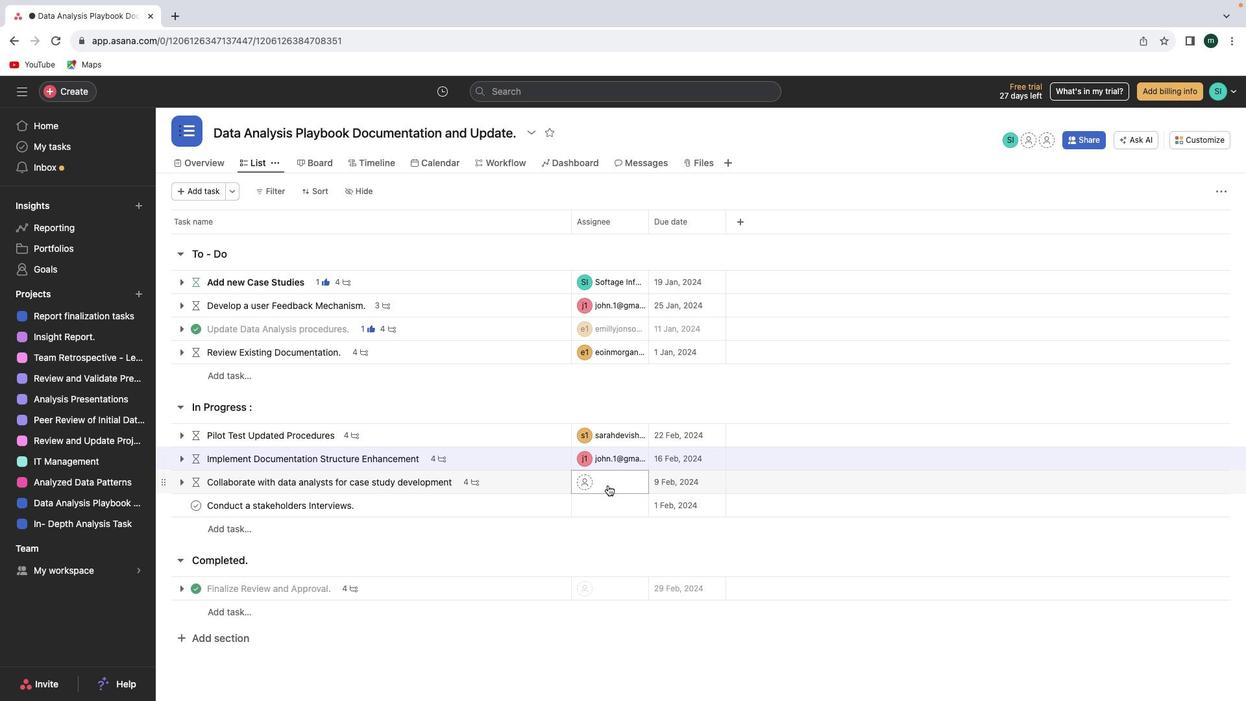 
Action: Mouse moved to (619, 590)
Screenshot: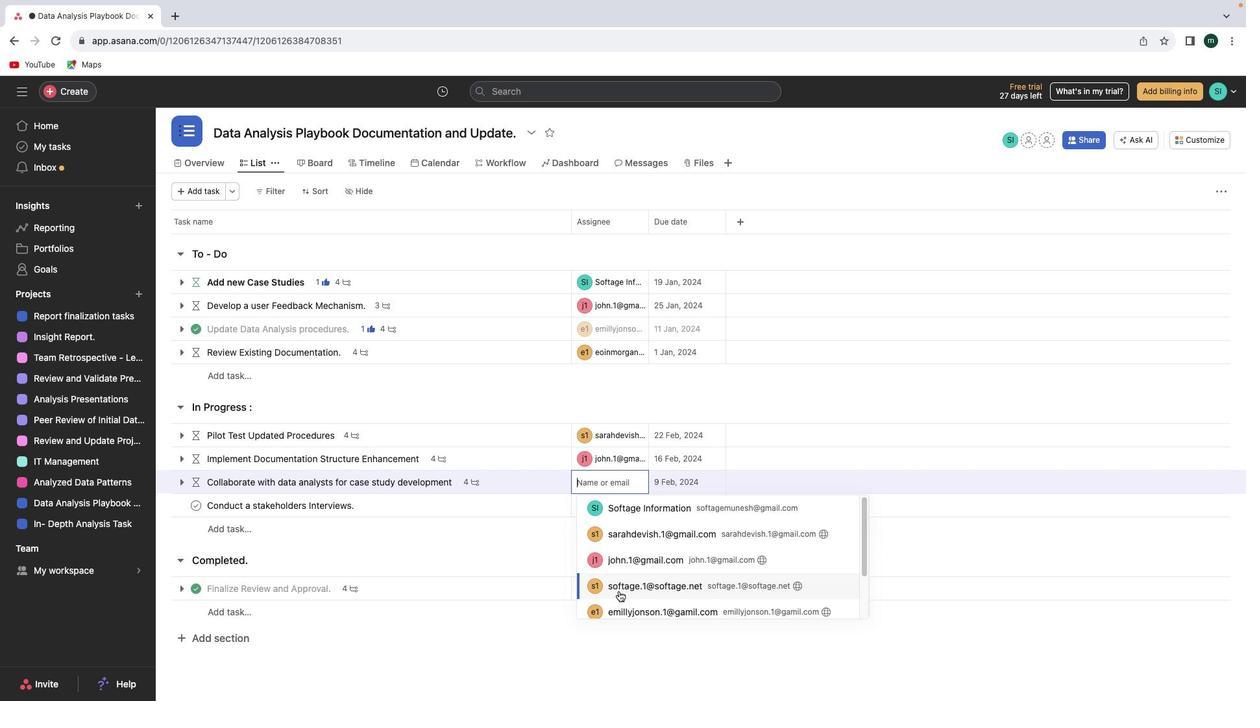 
Action: Mouse pressed left at (619, 590)
Screenshot: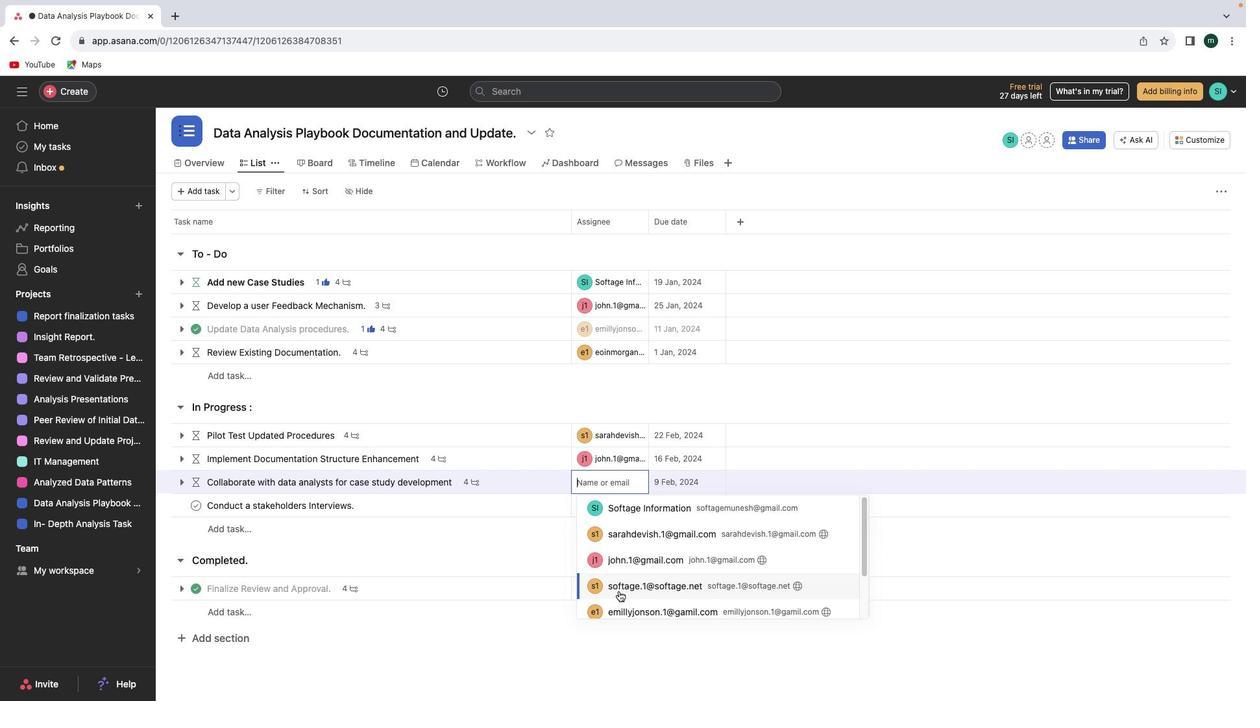 
Action: Mouse moved to (614, 507)
Screenshot: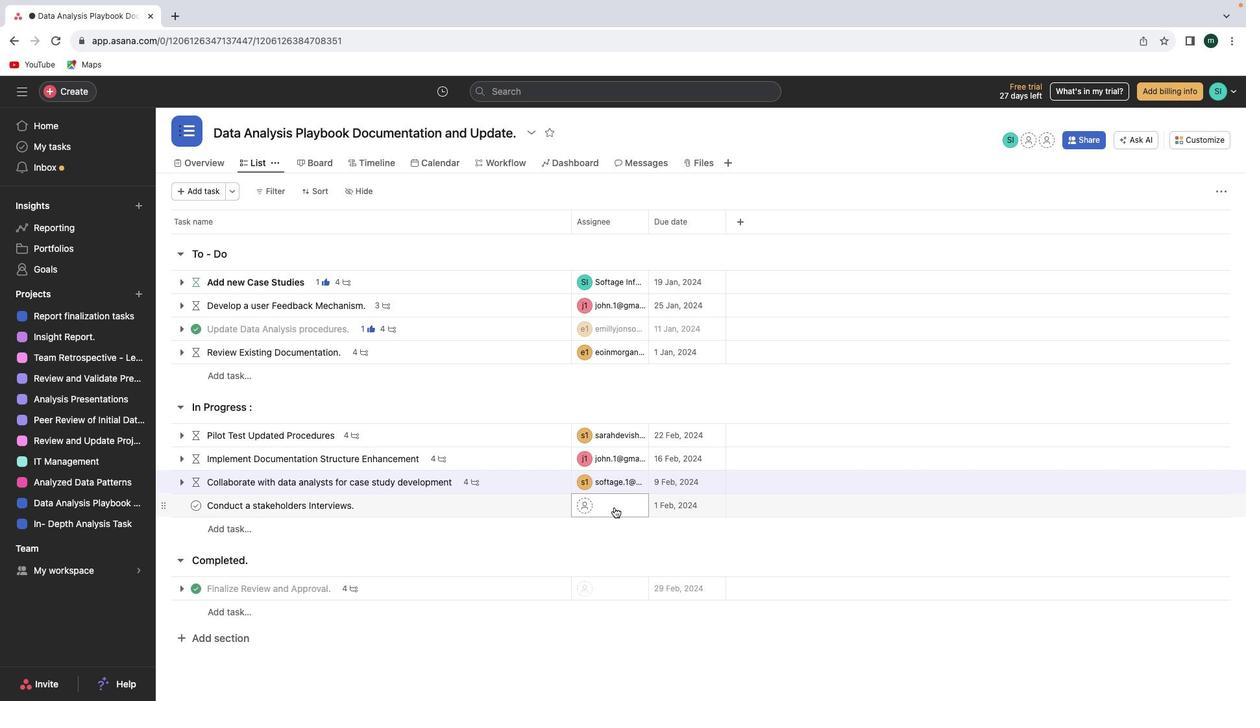 
Action: Mouse pressed left at (614, 507)
Screenshot: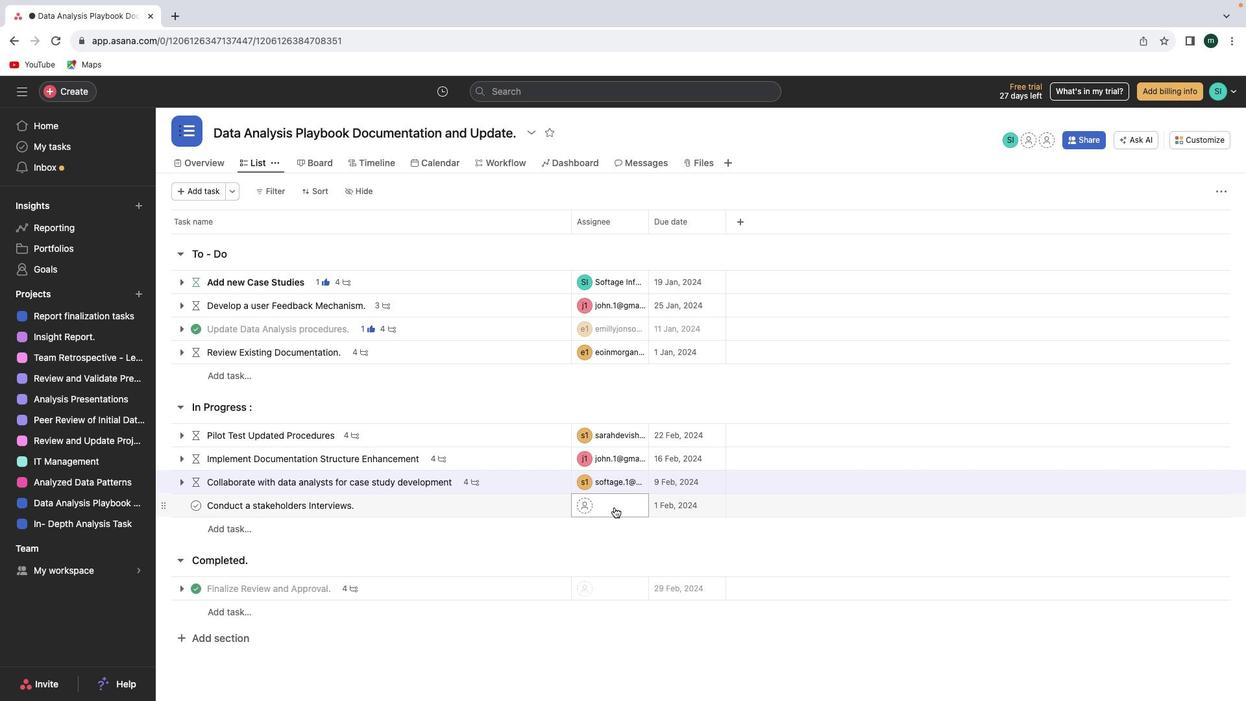 
Action: Mouse moved to (609, 607)
Screenshot: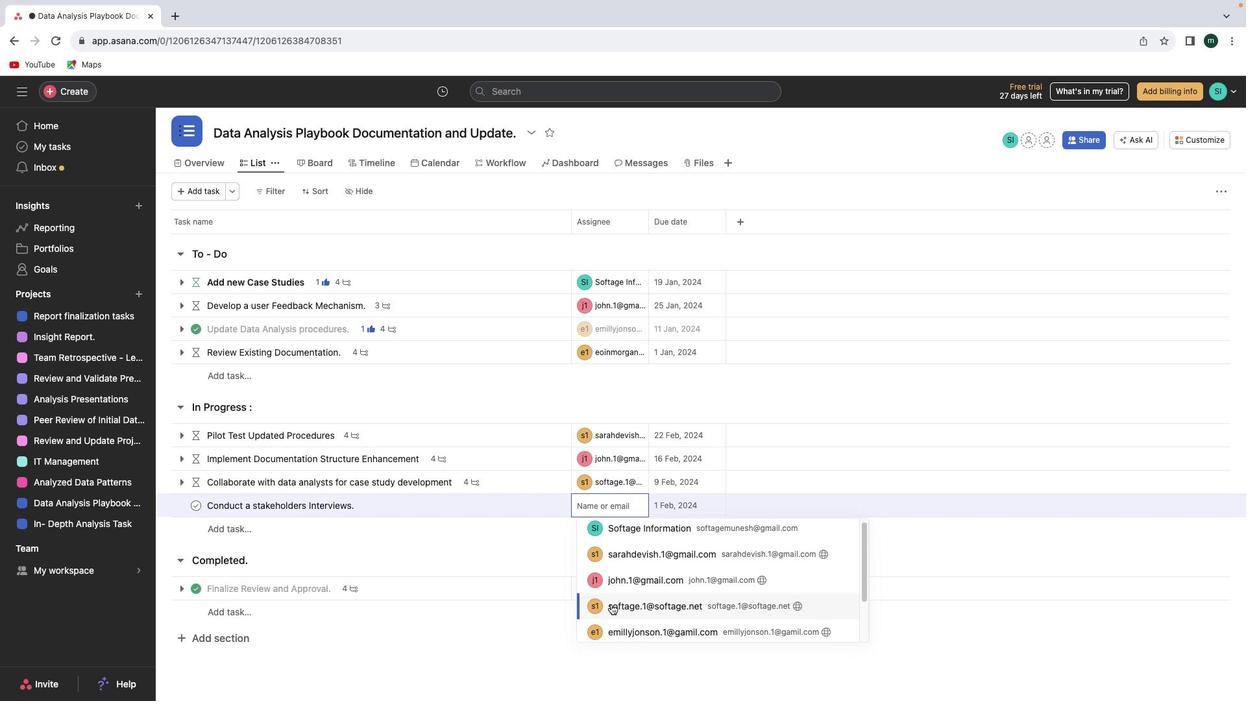 
Action: Mouse scrolled (609, 607) with delta (0, 0)
Screenshot: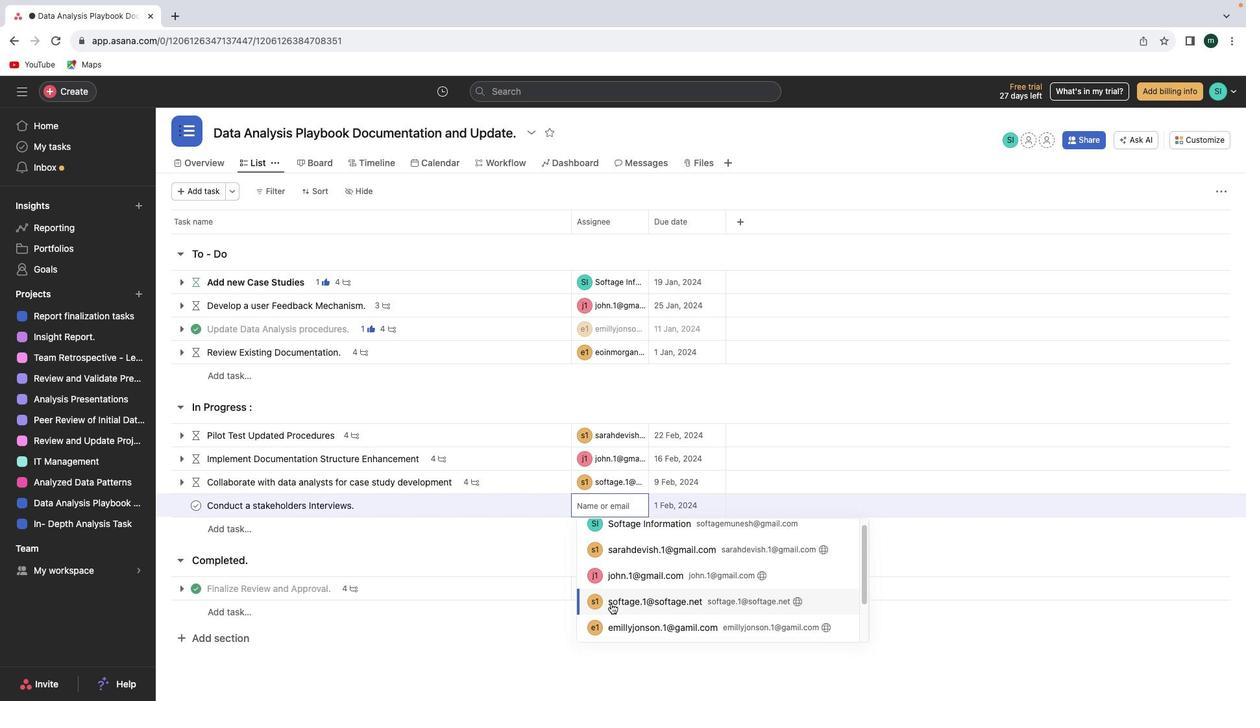 
Action: Mouse moved to (610, 605)
Screenshot: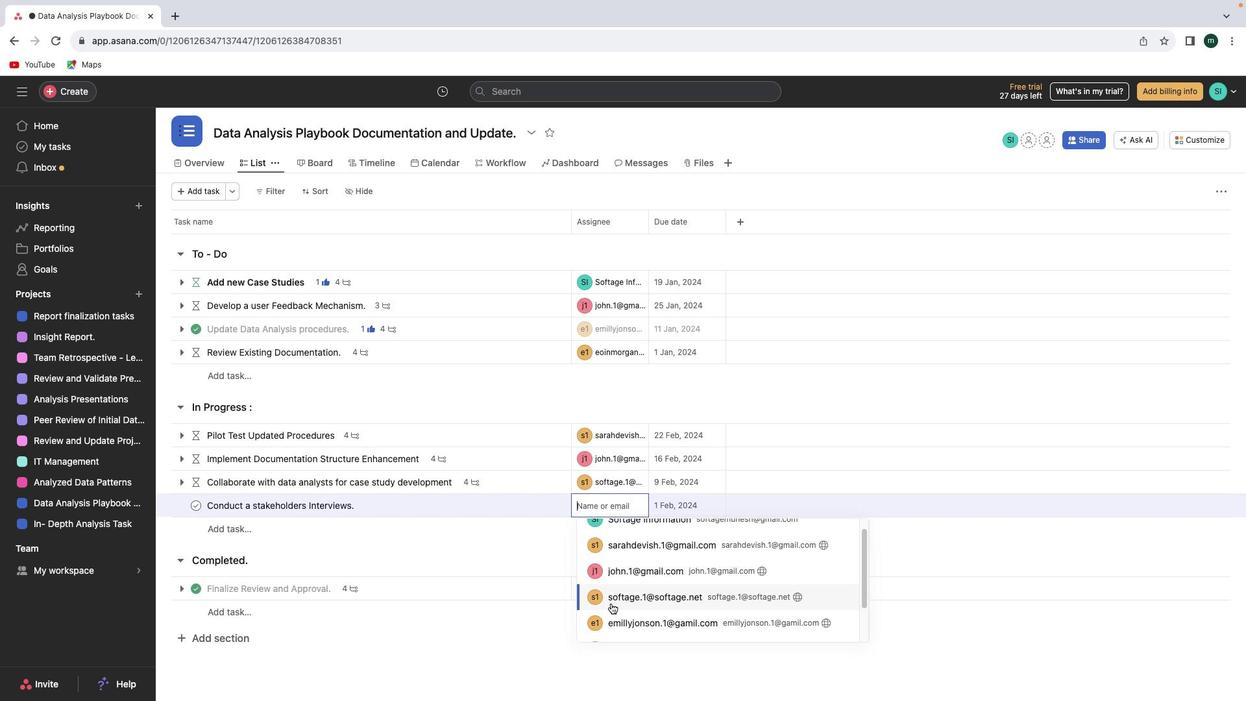 
Action: Mouse scrolled (610, 605) with delta (0, 0)
Screenshot: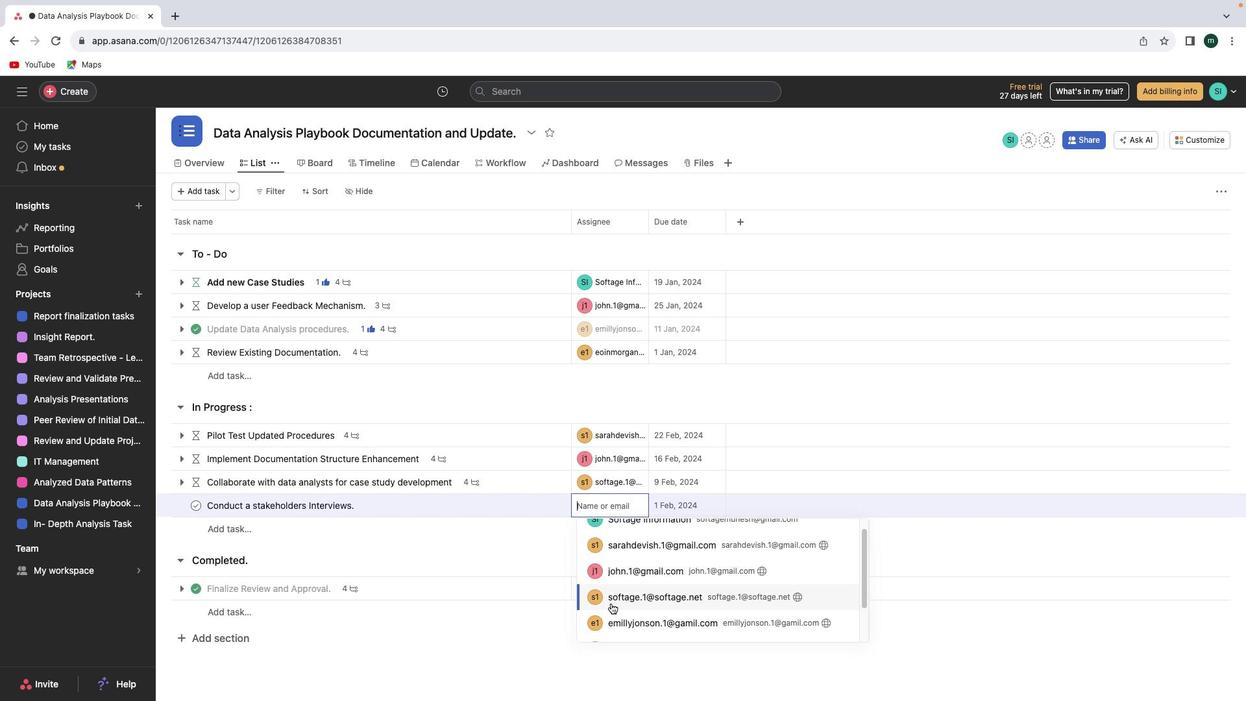 
Action: Mouse moved to (612, 614)
Screenshot: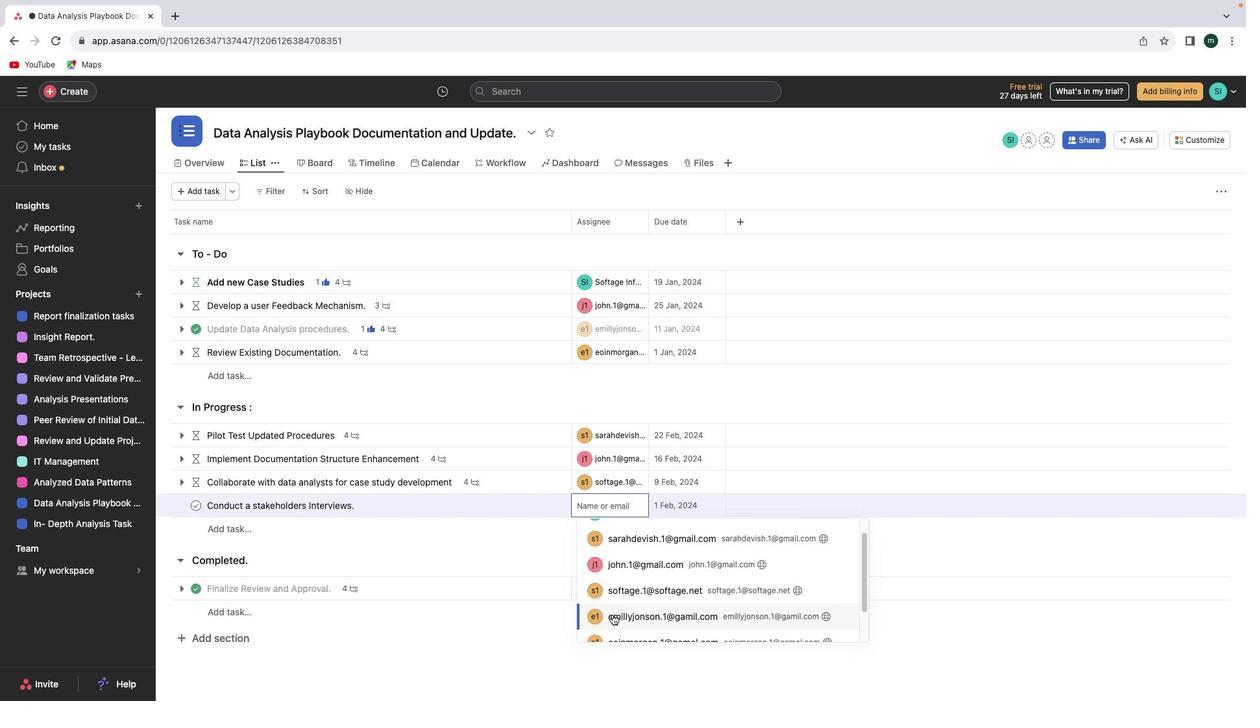 
Action: Mouse pressed left at (612, 614)
Screenshot: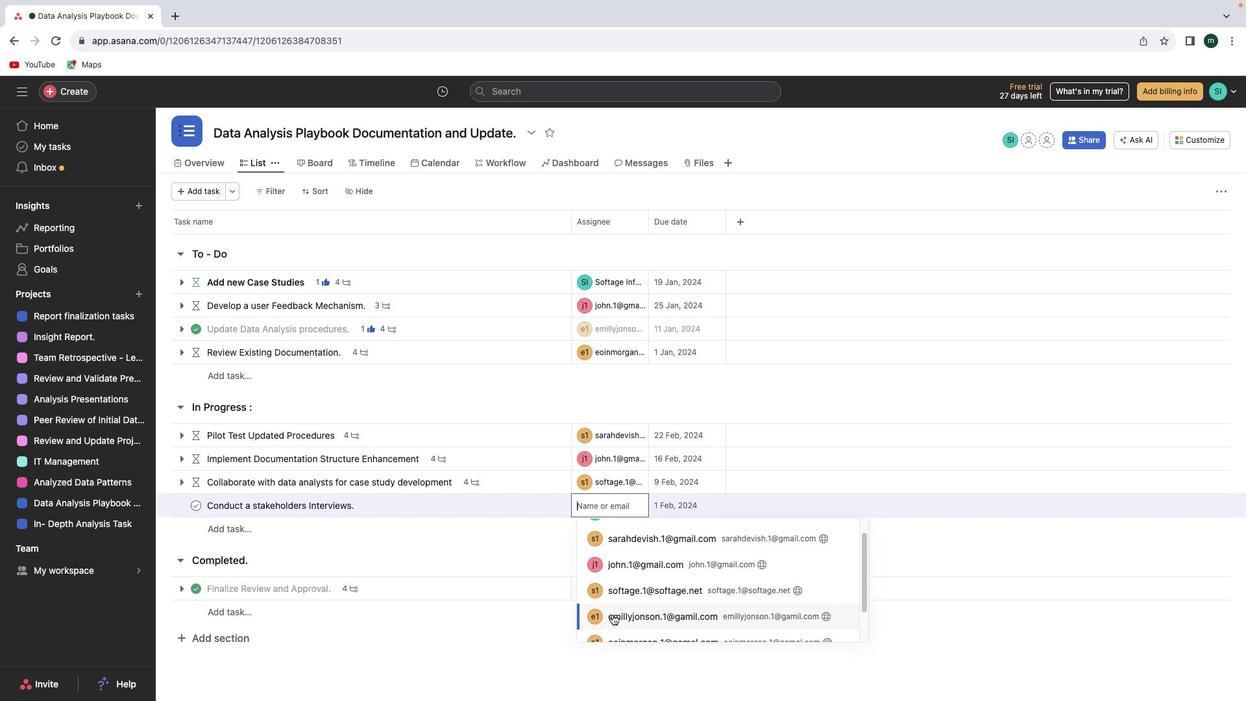 
Action: Mouse moved to (618, 593)
Screenshot: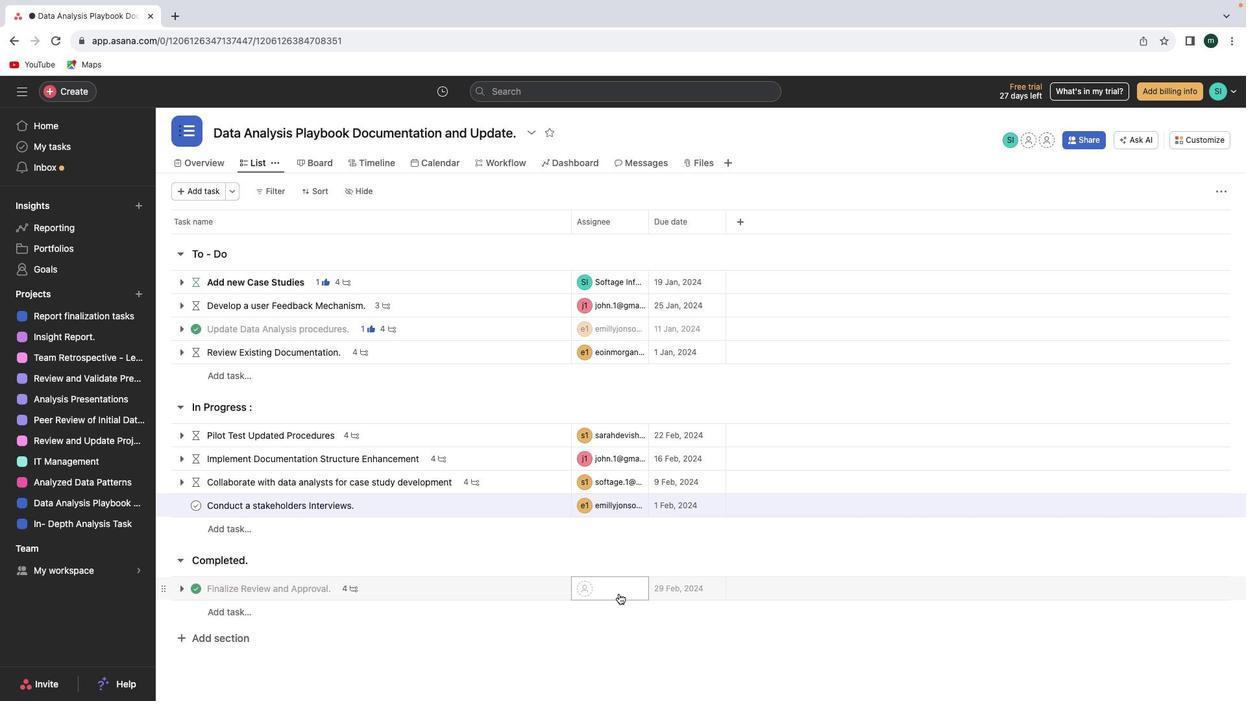 
Action: Mouse pressed left at (618, 593)
Screenshot: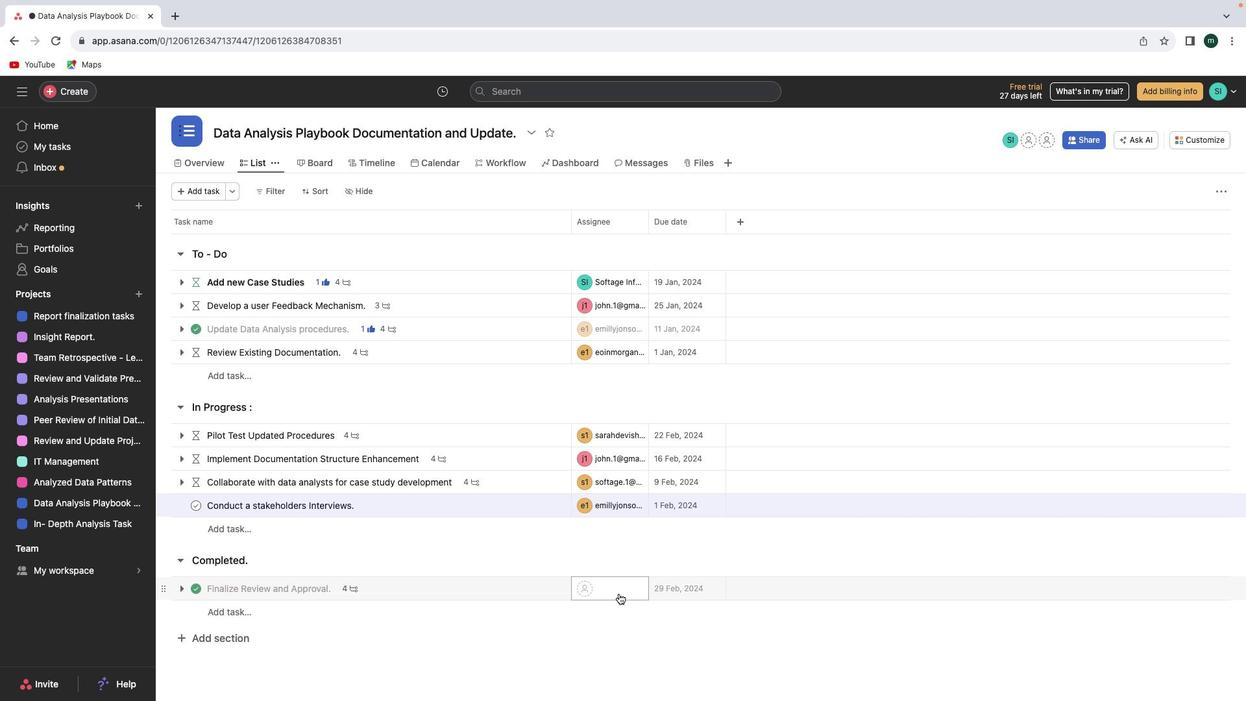 
Action: Mouse moved to (662, 517)
Screenshot: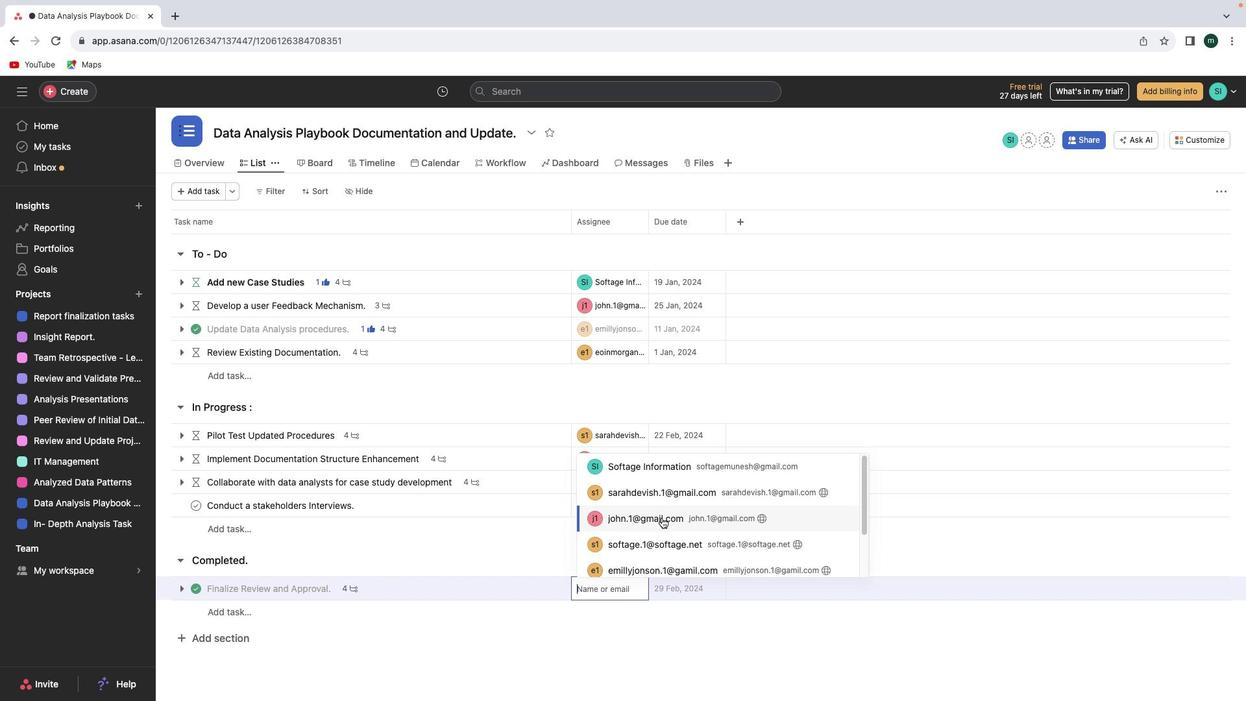 
Action: Mouse pressed left at (662, 517)
Screenshot: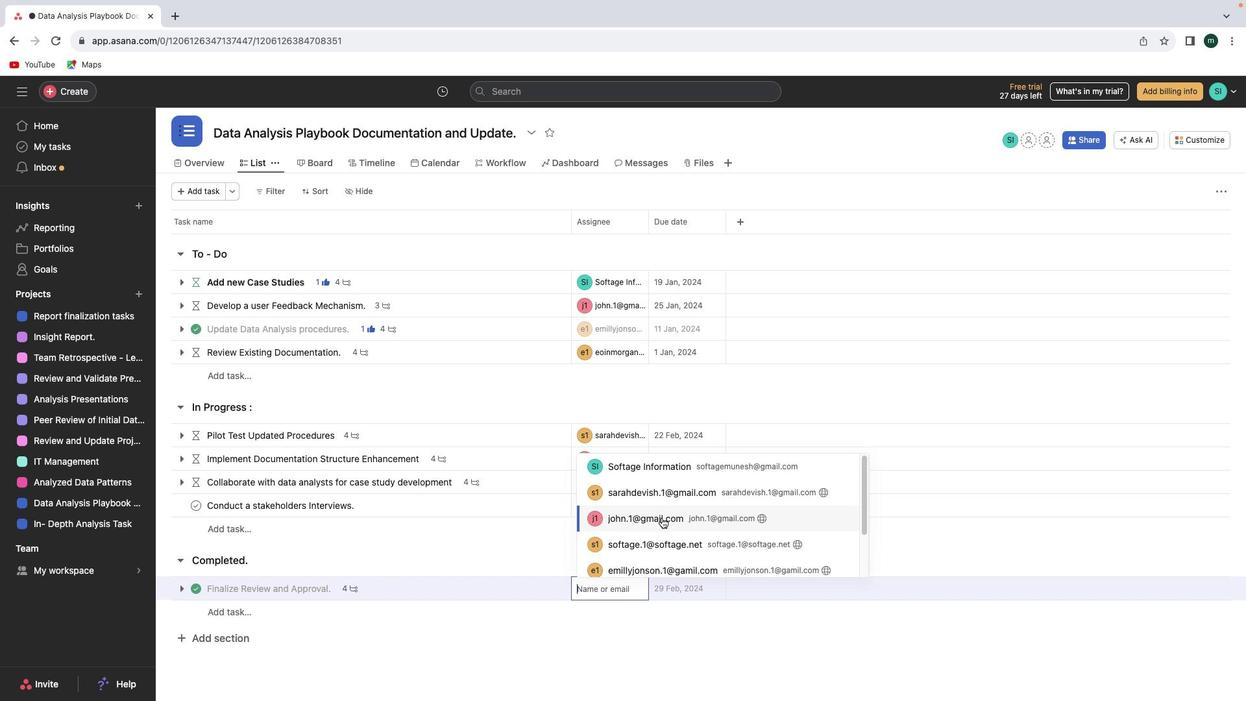 
Action: Mouse moved to (768, 493)
Screenshot: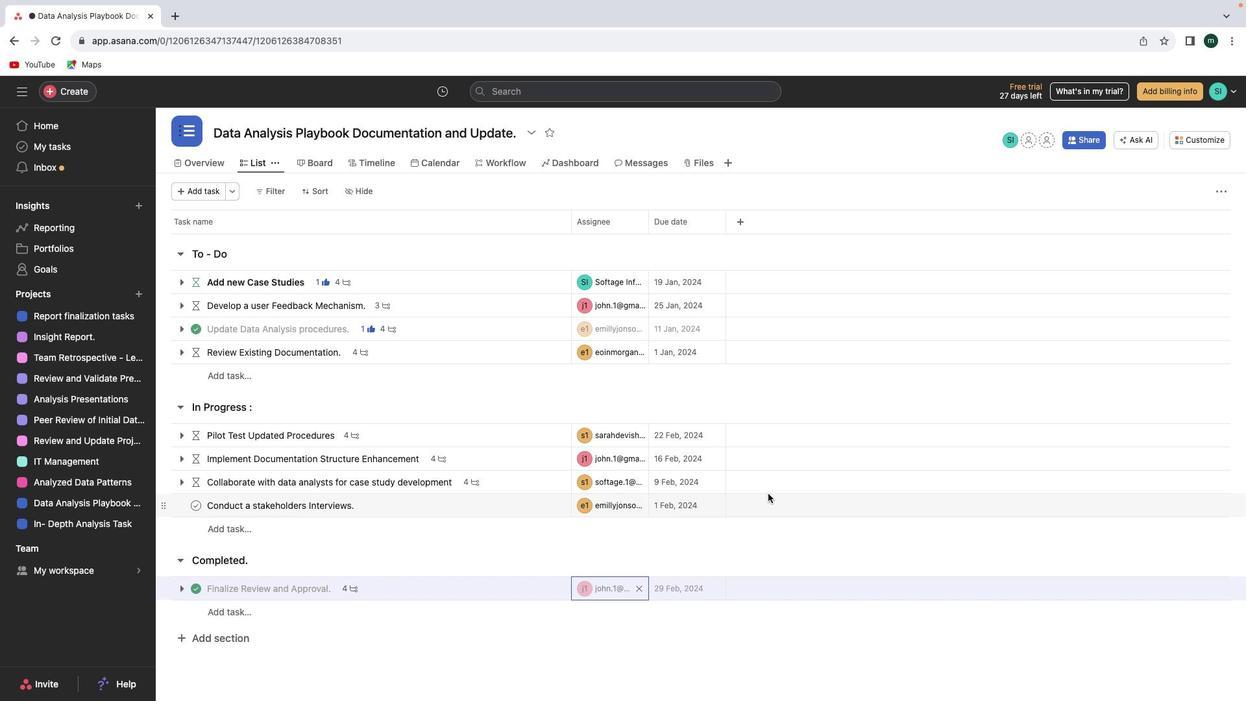 
Action: Mouse scrolled (768, 493) with delta (0, 0)
Screenshot: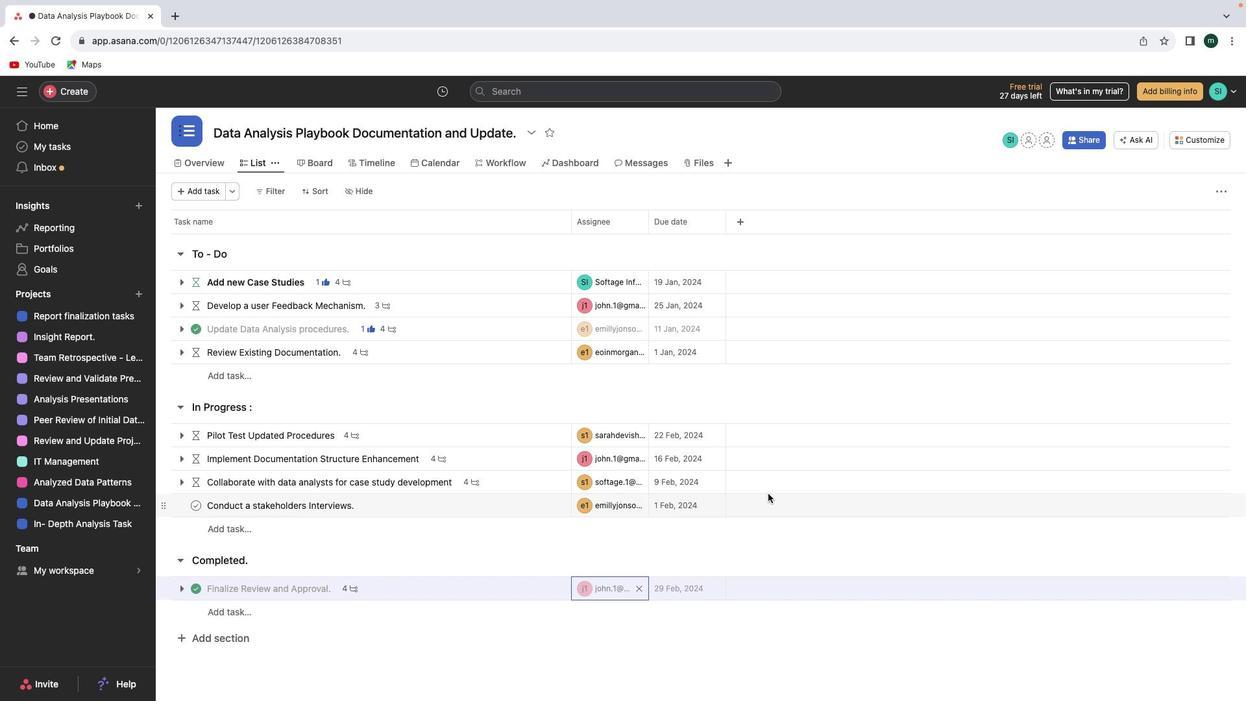 
Action: Mouse moved to (768, 493)
Screenshot: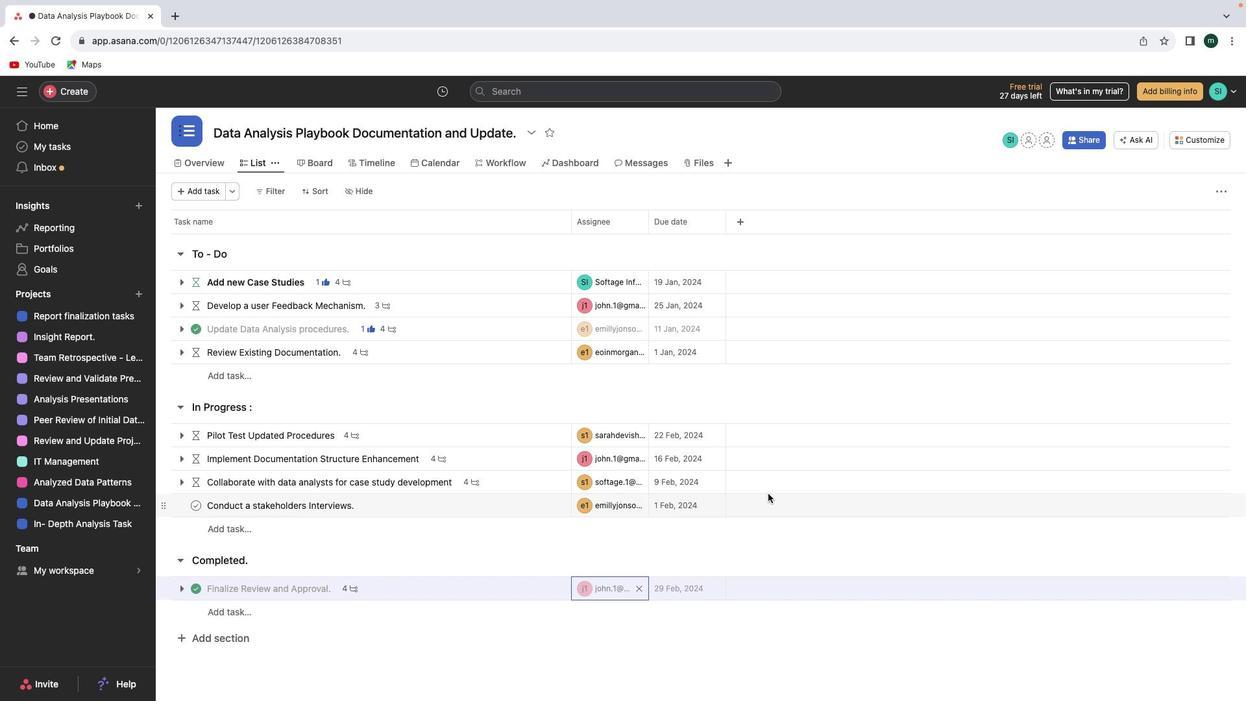 
Action: Mouse scrolled (768, 493) with delta (0, 0)
Screenshot: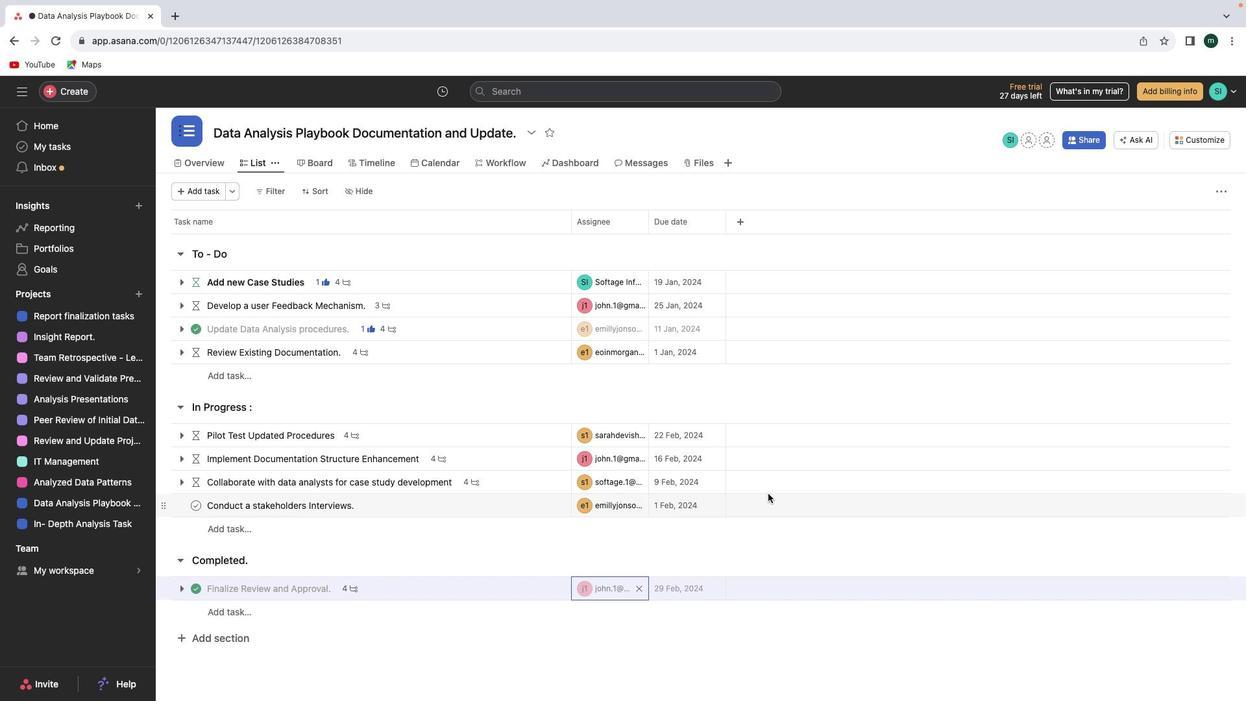 
Action: Mouse moved to (766, 496)
Screenshot: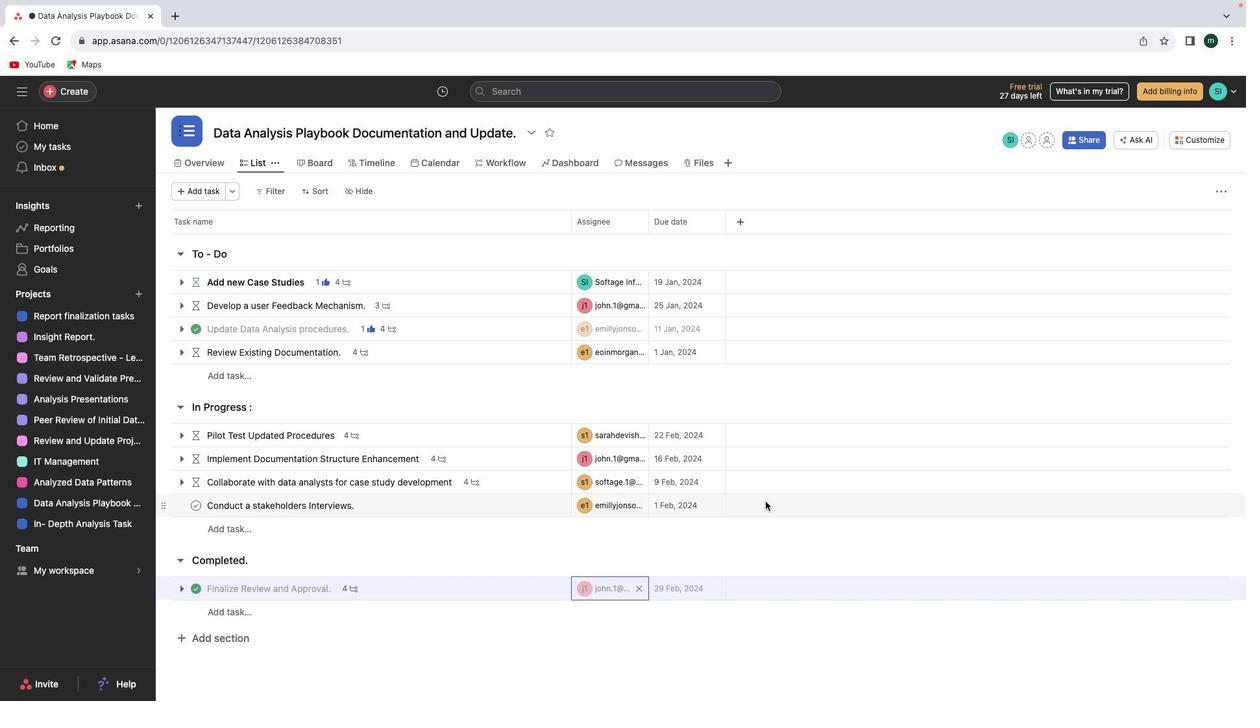 
Action: Mouse scrolled (766, 496) with delta (0, 0)
Screenshot: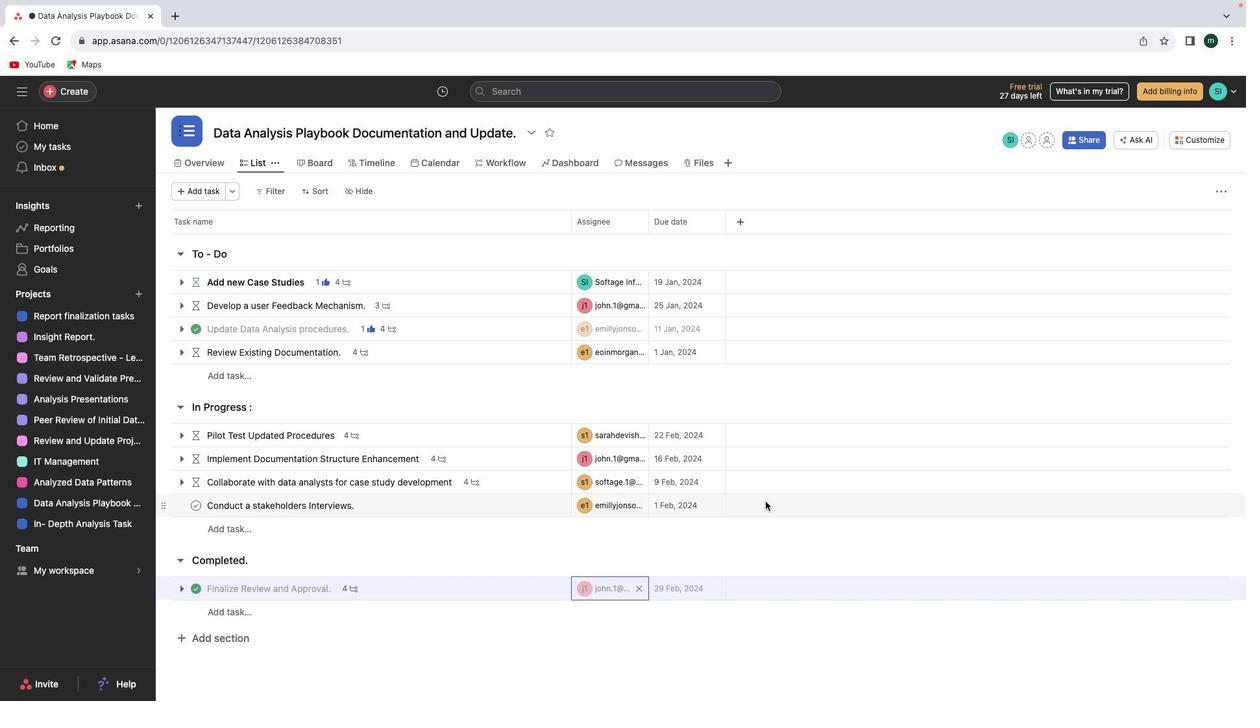 
Action: Mouse moved to (766, 497)
Screenshot: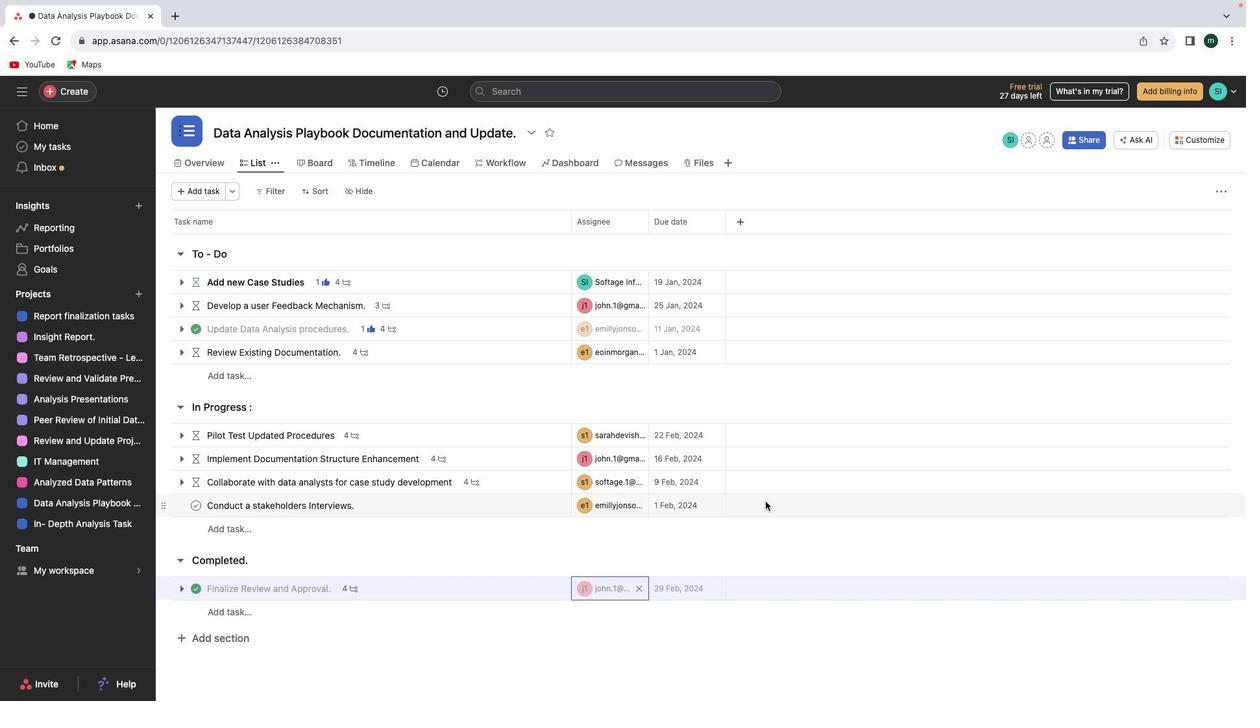 
Action: Mouse scrolled (766, 497) with delta (0, 0)
Screenshot: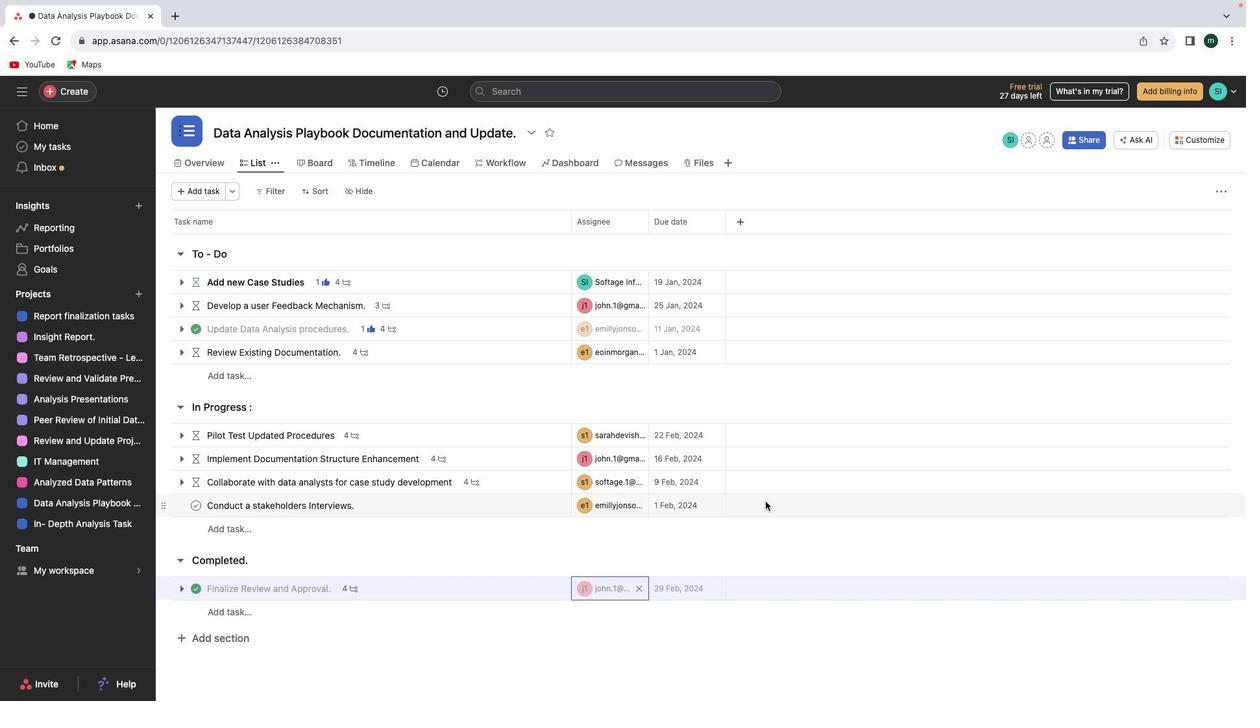 
Action: Mouse moved to (766, 500)
Screenshot: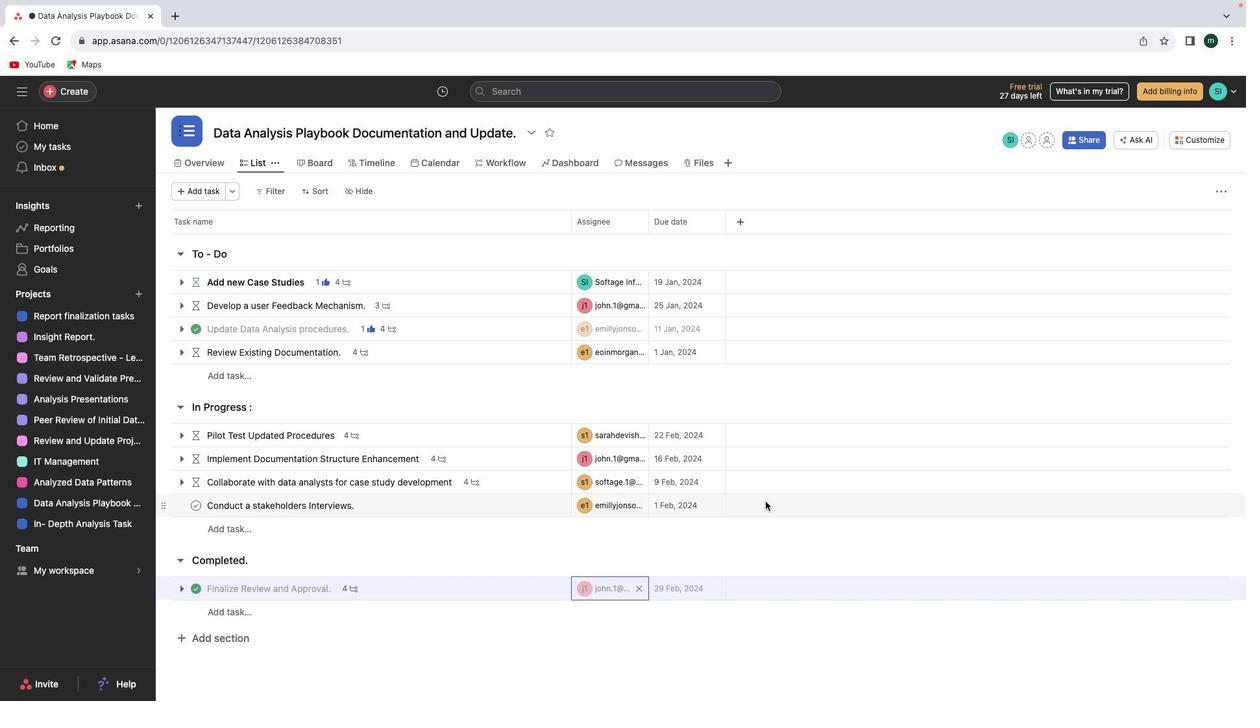 
Action: Mouse scrolled (766, 500) with delta (0, 1)
Screenshot: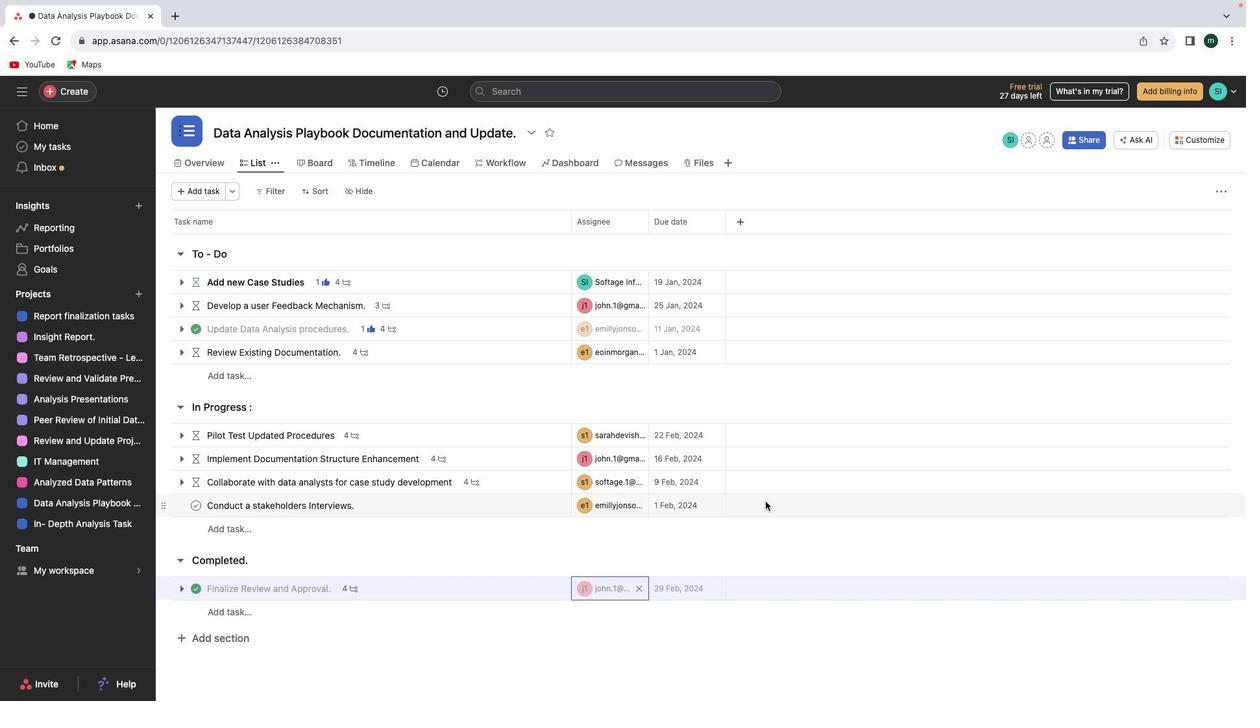 
Action: Mouse moved to (766, 501)
Screenshot: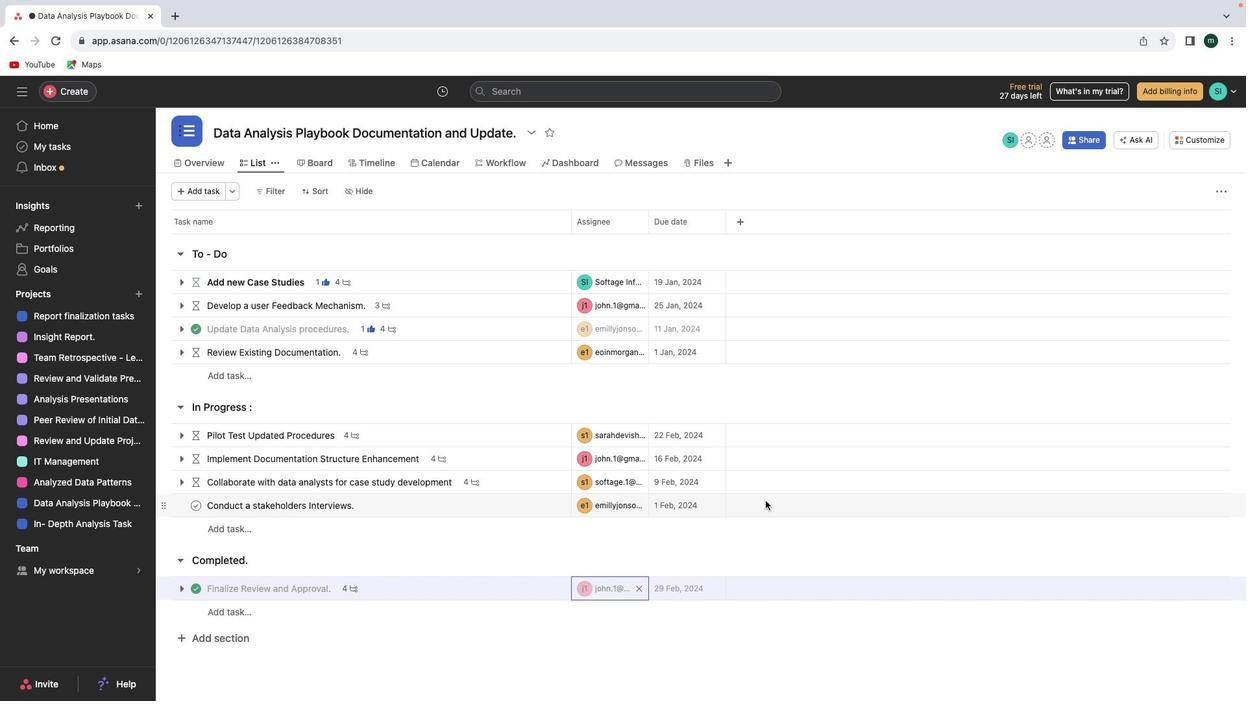 
Action: Mouse scrolled (766, 501) with delta (0, 0)
Screenshot: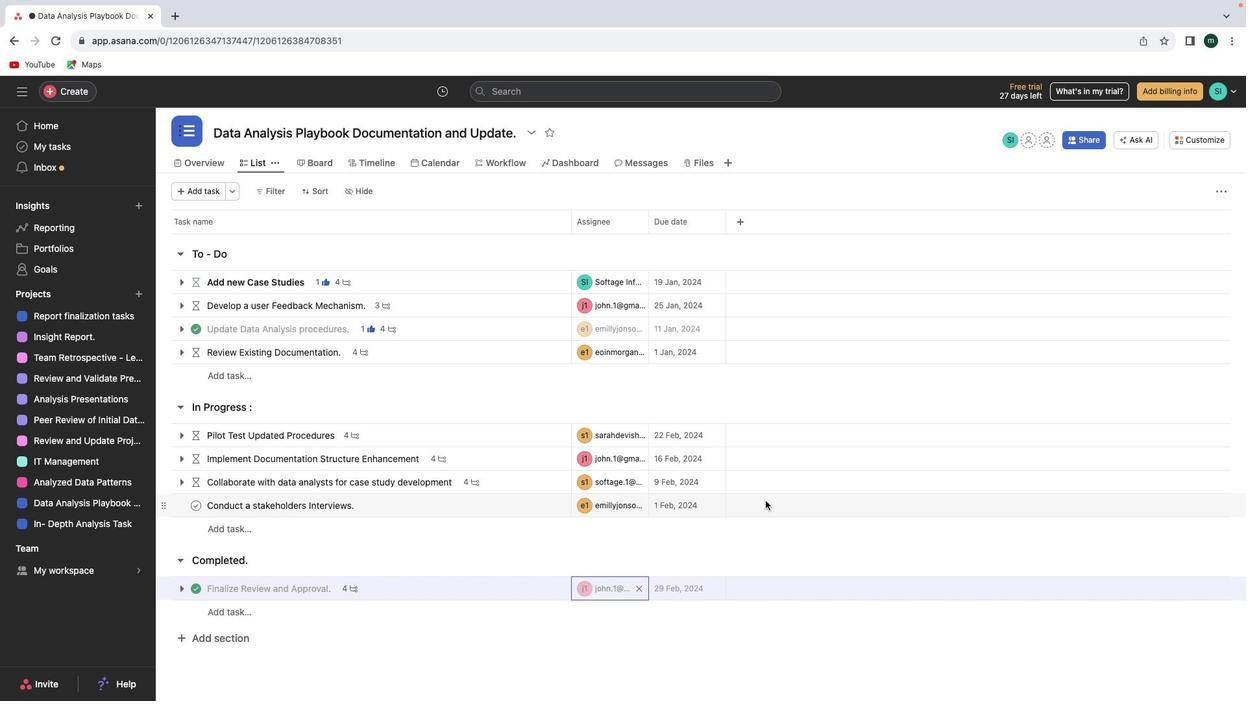 
Action: Mouse scrolled (766, 501) with delta (0, 0)
Screenshot: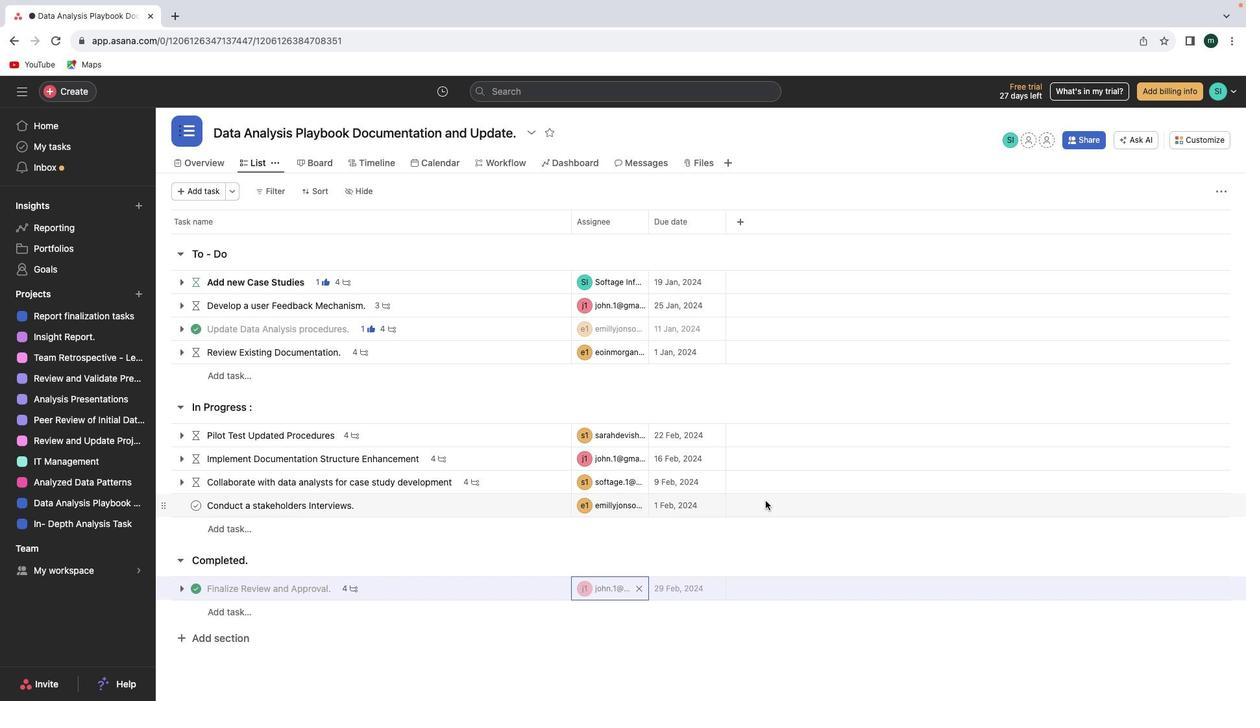 
Action: Mouse moved to (766, 500)
Screenshot: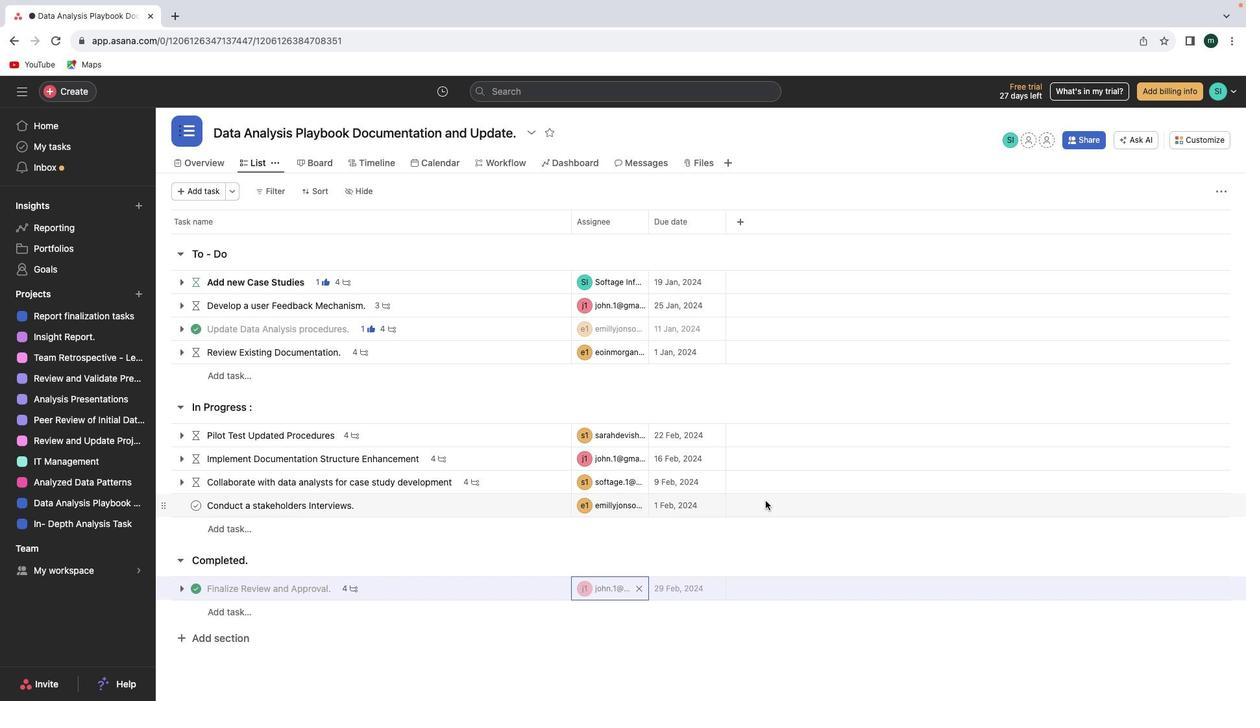 
Action: Mouse scrolled (766, 500) with delta (0, -1)
Screenshot: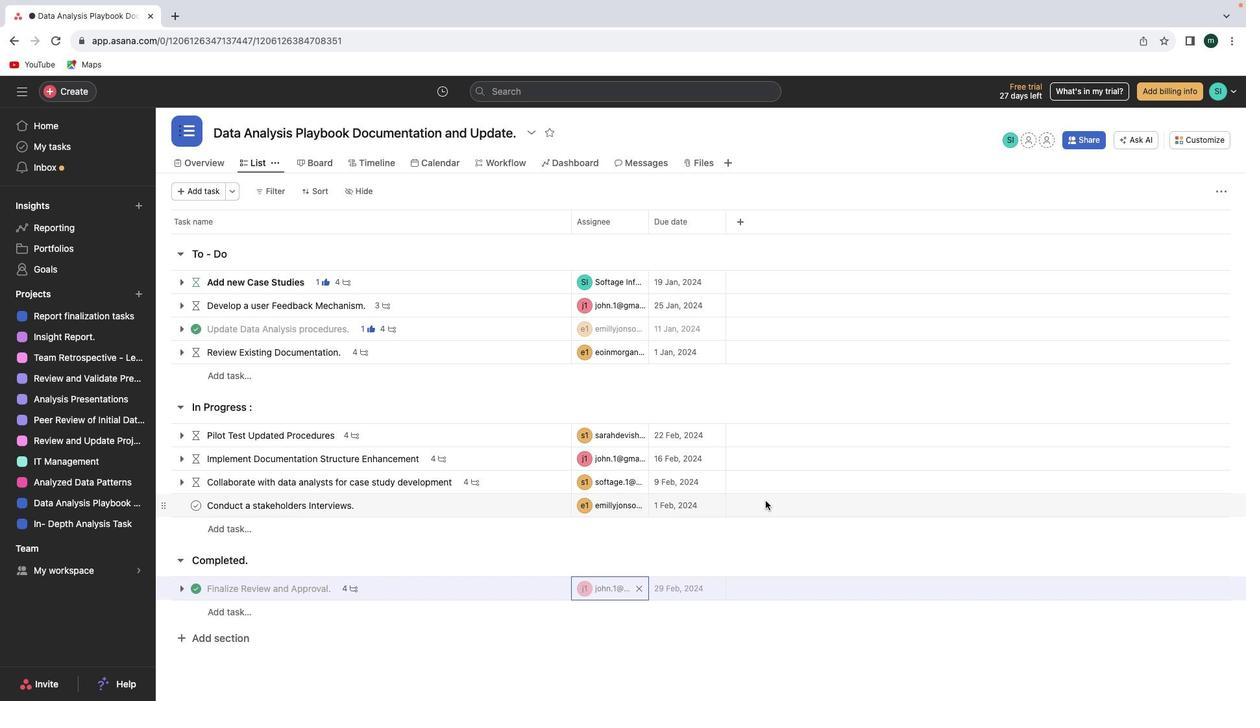 
Action: Mouse moved to (764, 501)
Screenshot: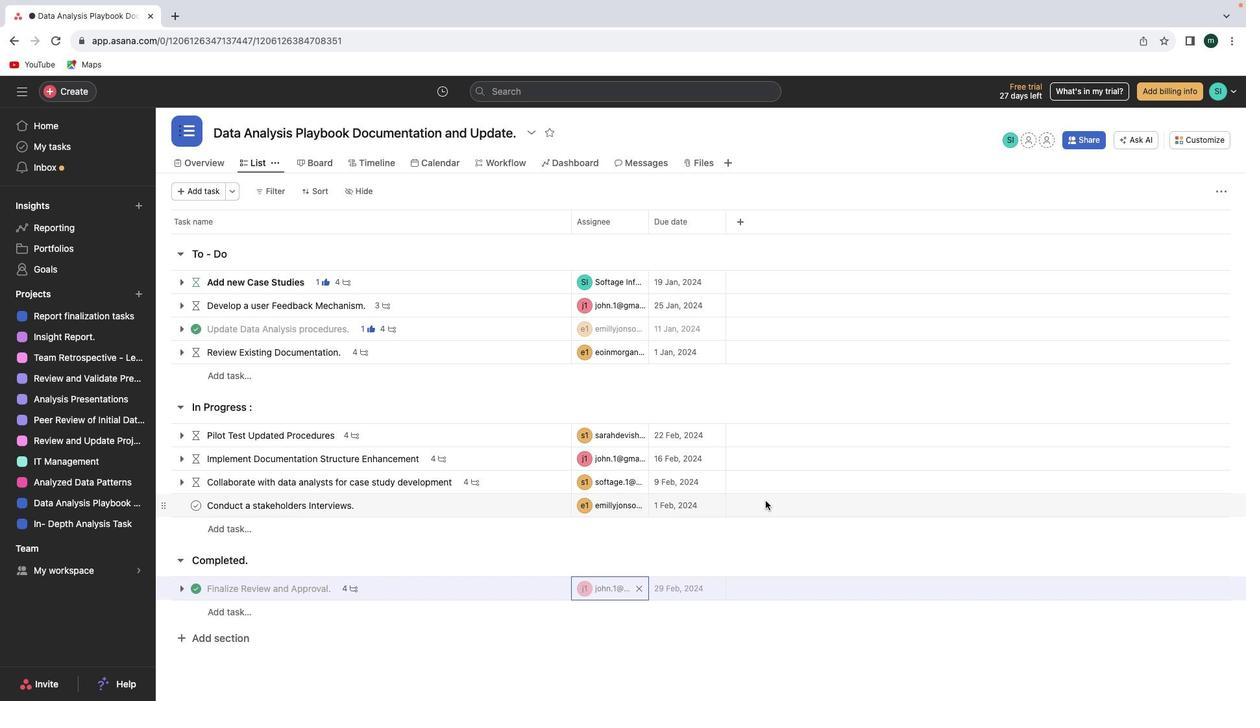 
